 Task: Create a due date automation trigger when advanced on, 2 hours before a card is due add dates due in more than 1 working days.
Action: Mouse moved to (886, 262)
Screenshot: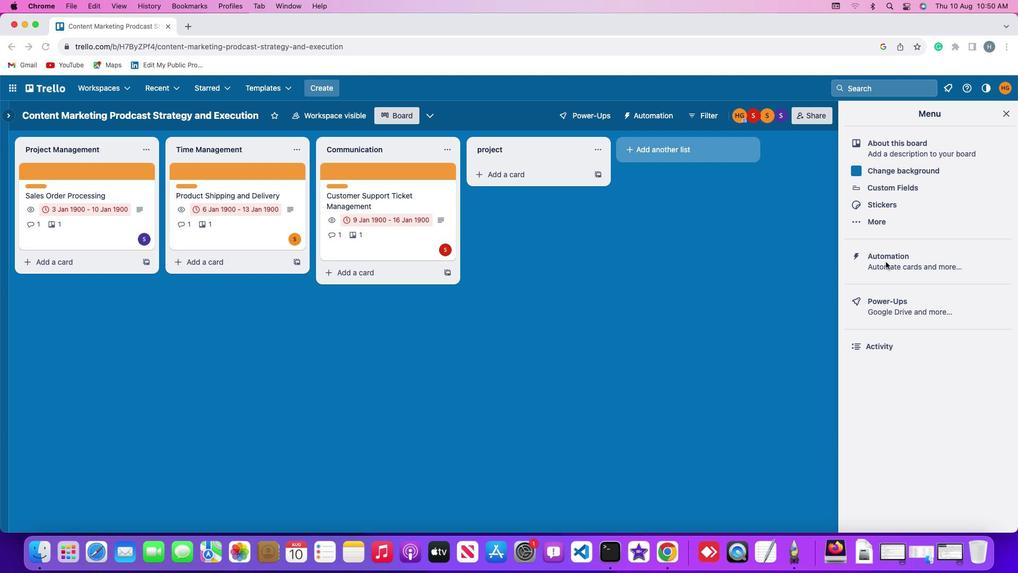 
Action: Mouse pressed left at (886, 262)
Screenshot: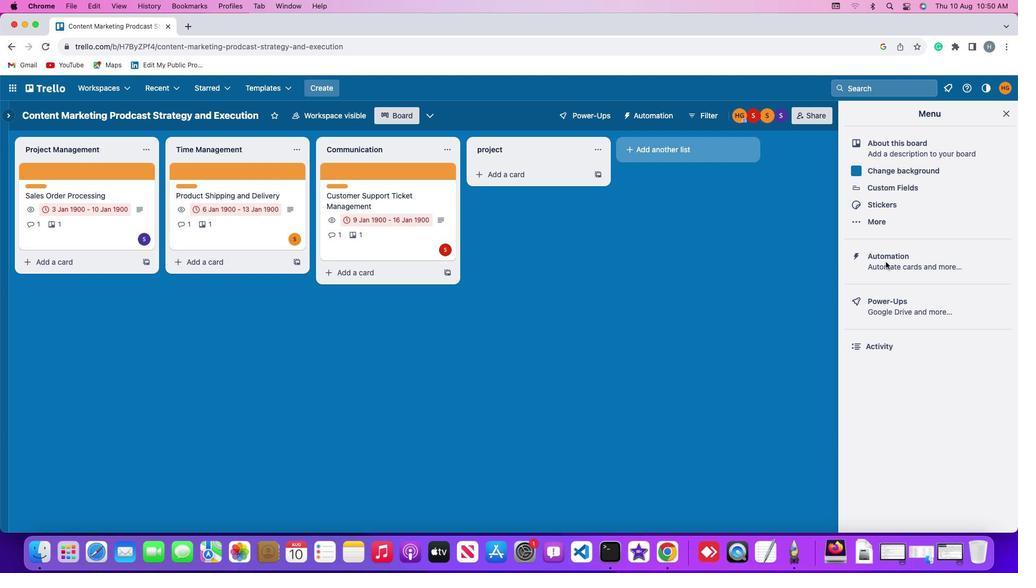 
Action: Mouse pressed left at (886, 262)
Screenshot: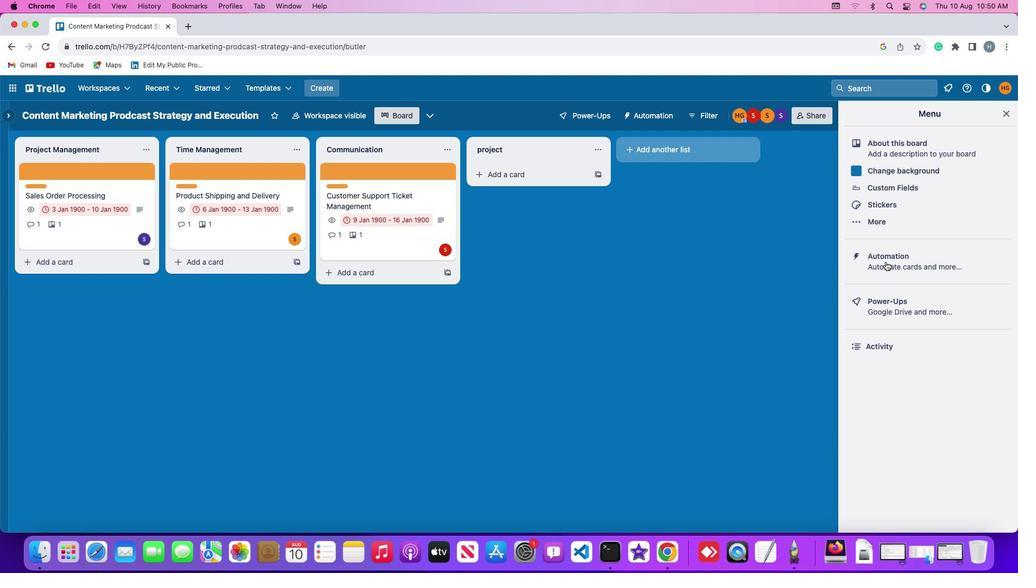 
Action: Mouse moved to (52, 249)
Screenshot: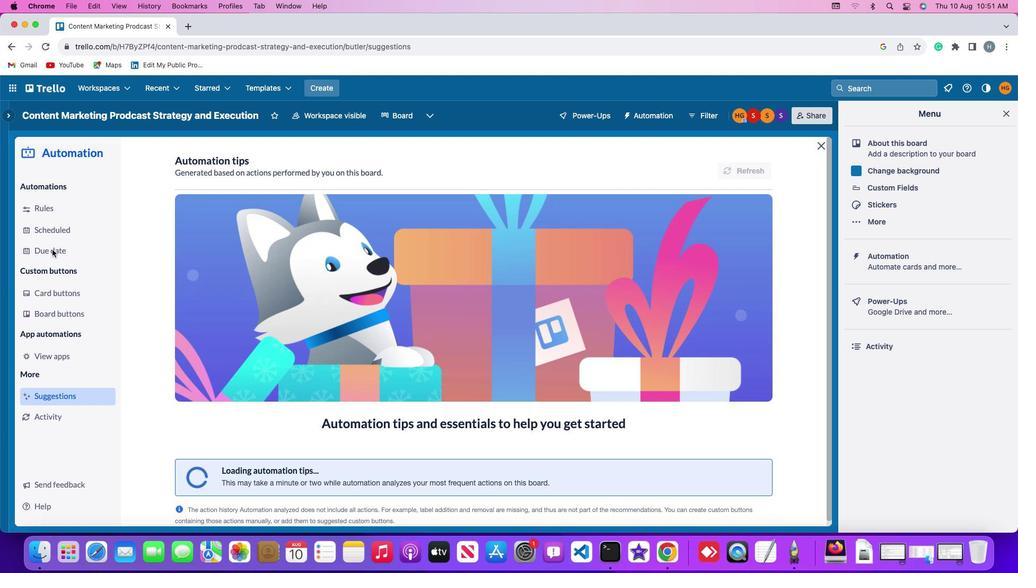
Action: Mouse pressed left at (52, 249)
Screenshot: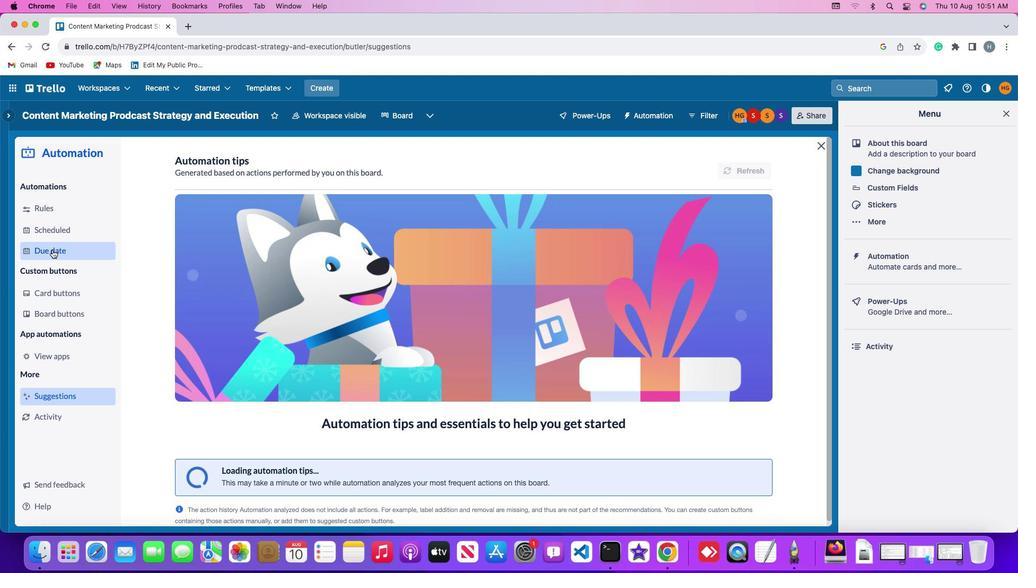
Action: Mouse moved to (709, 164)
Screenshot: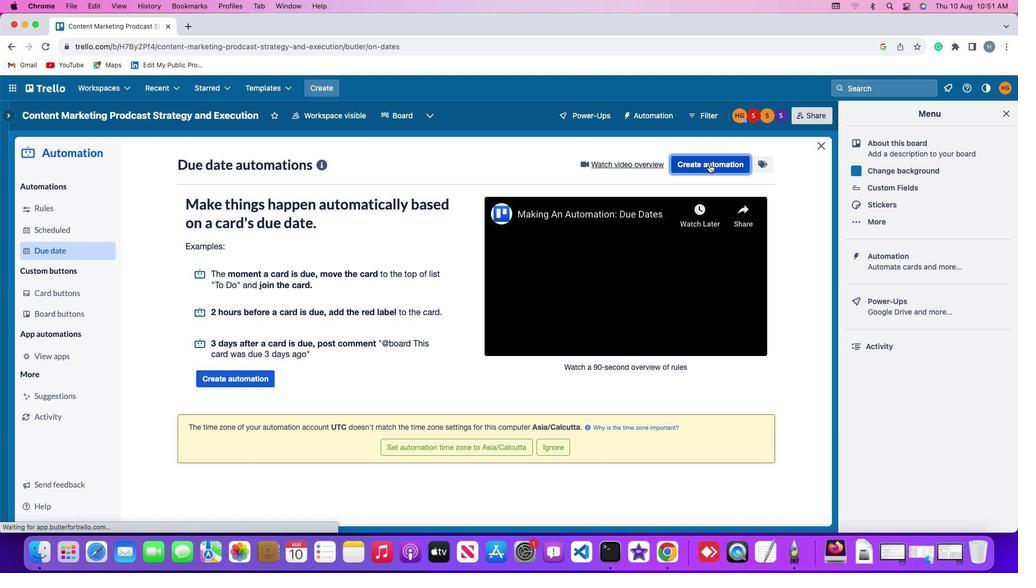 
Action: Mouse pressed left at (709, 164)
Screenshot: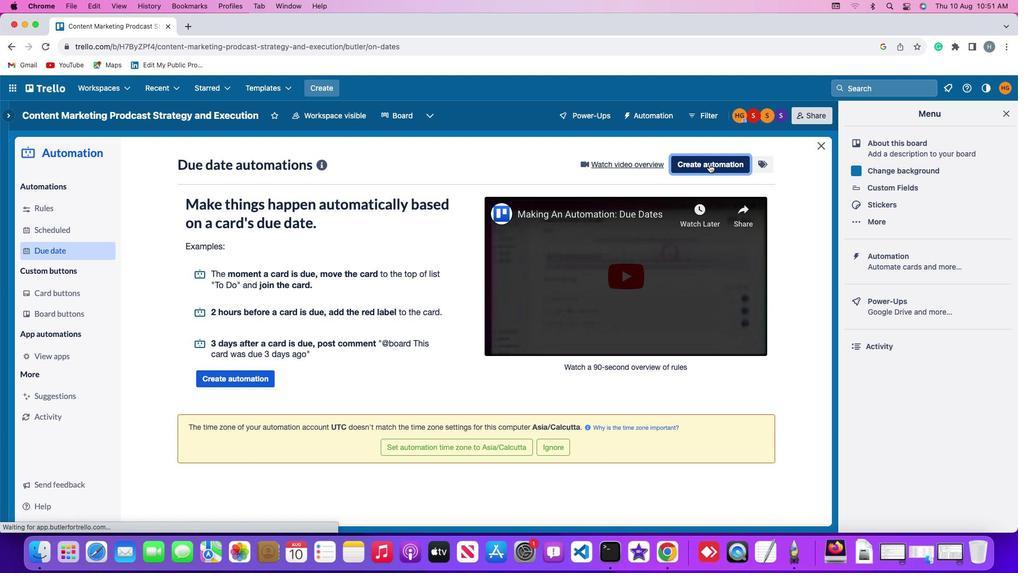 
Action: Mouse moved to (221, 263)
Screenshot: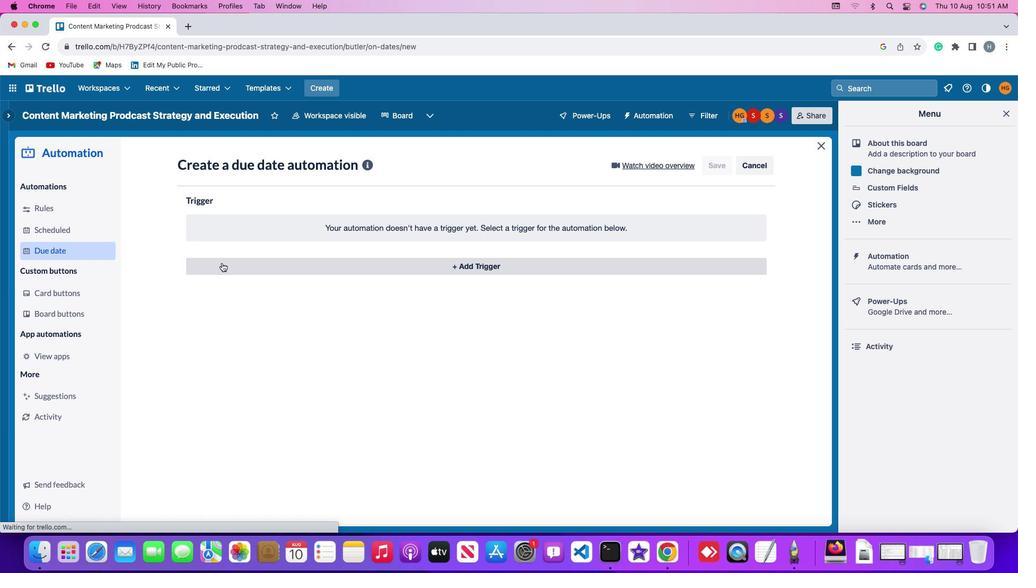 
Action: Mouse pressed left at (221, 263)
Screenshot: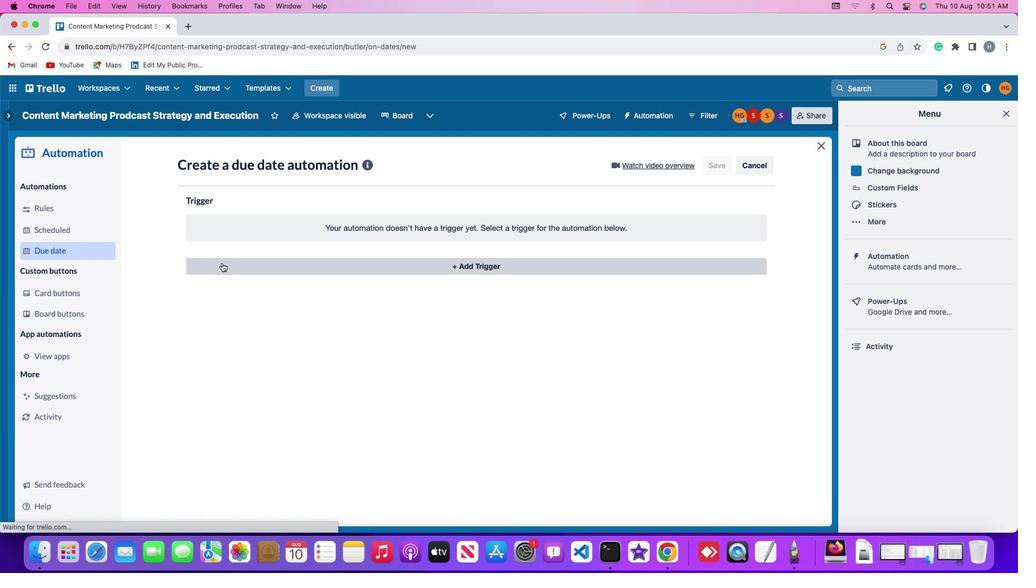 
Action: Mouse moved to (208, 428)
Screenshot: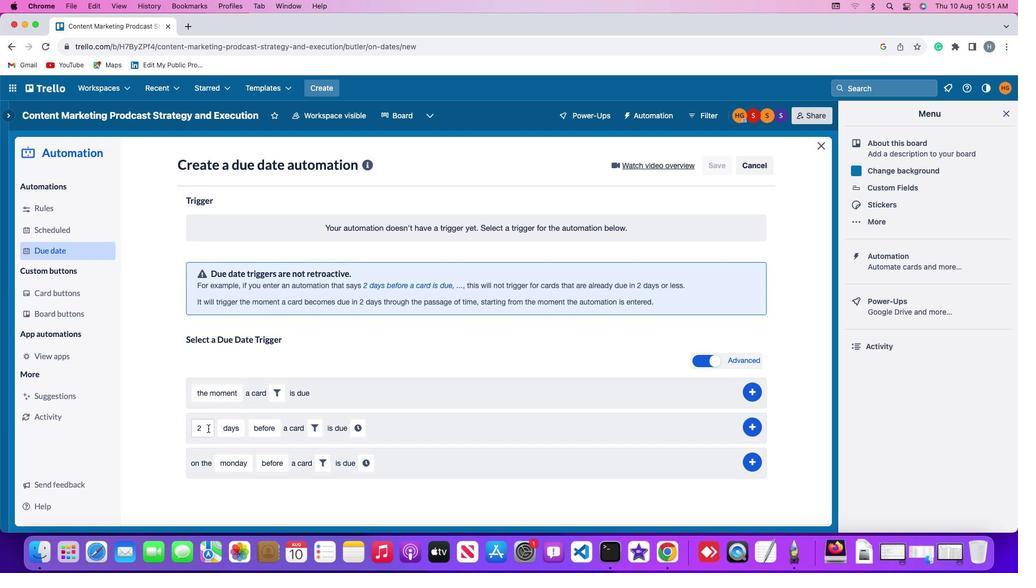 
Action: Mouse pressed left at (208, 428)
Screenshot: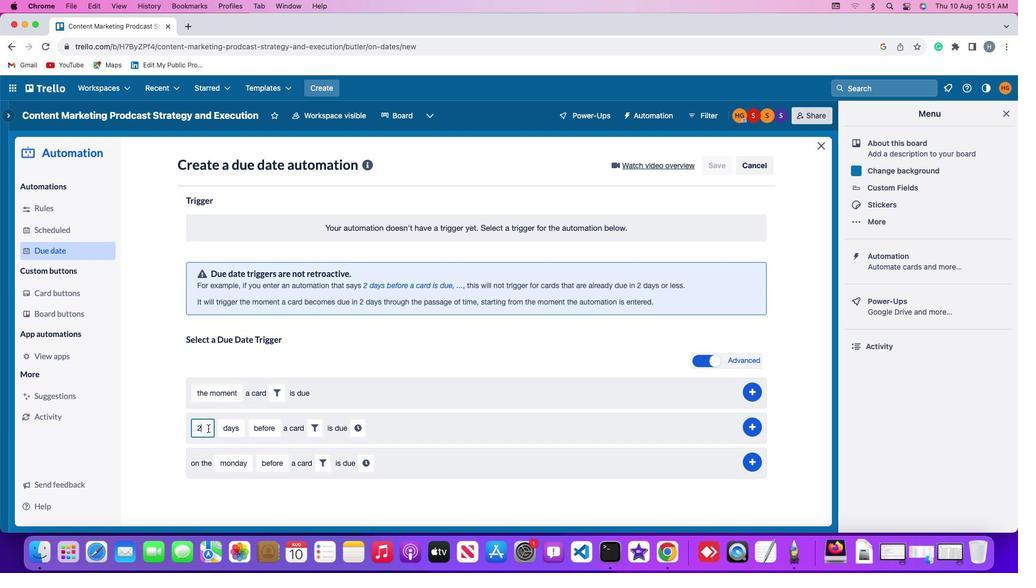 
Action: Key pressed Key.backspace'2'
Screenshot: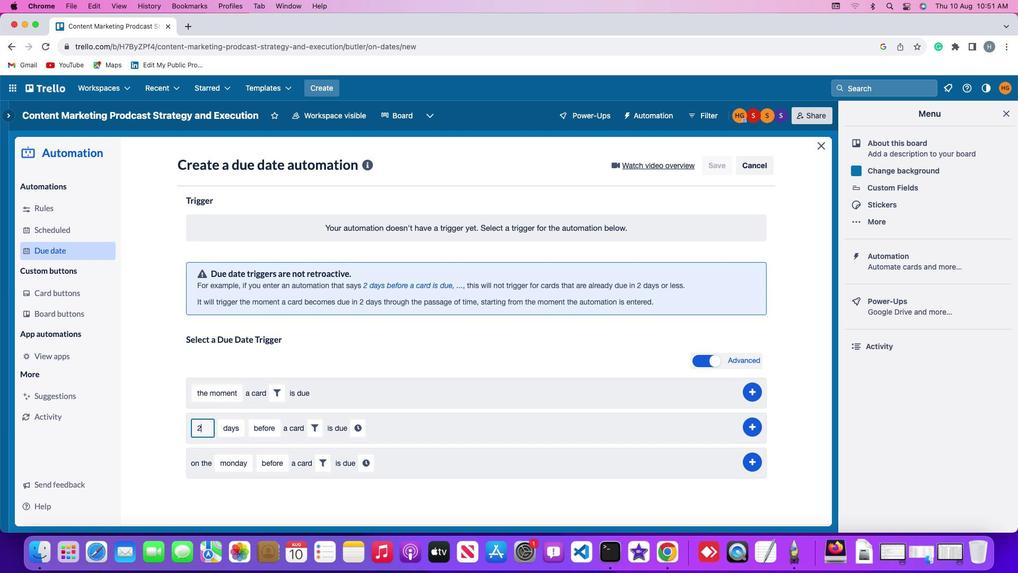
Action: Mouse moved to (223, 426)
Screenshot: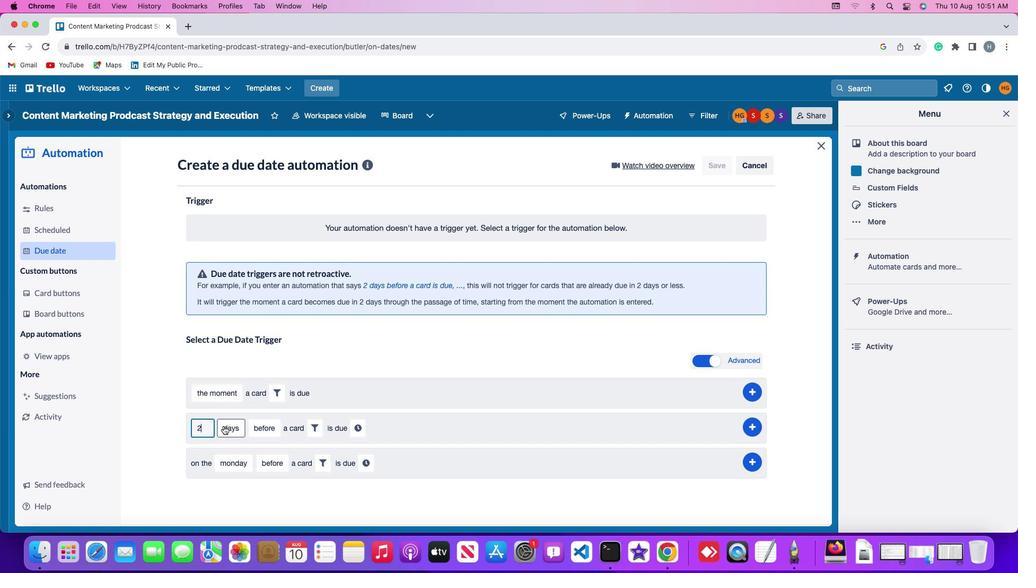 
Action: Mouse pressed left at (223, 426)
Screenshot: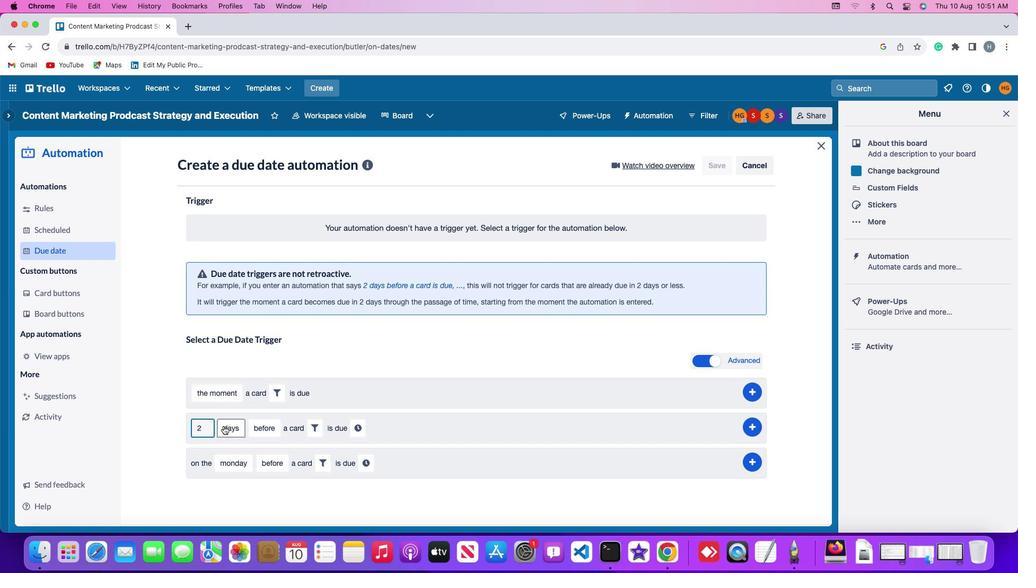 
Action: Mouse moved to (237, 493)
Screenshot: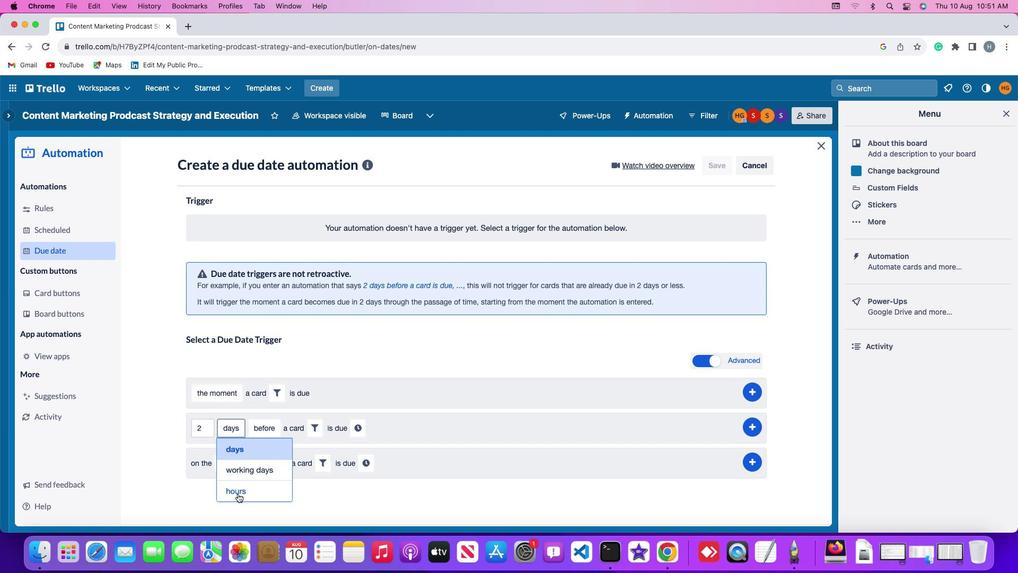 
Action: Mouse pressed left at (237, 493)
Screenshot: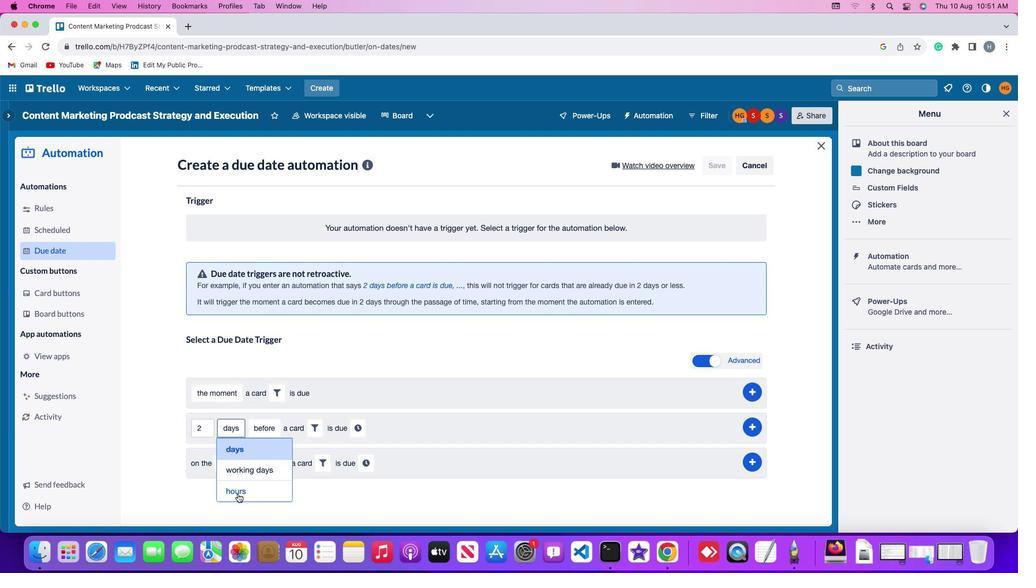 
Action: Mouse moved to (272, 429)
Screenshot: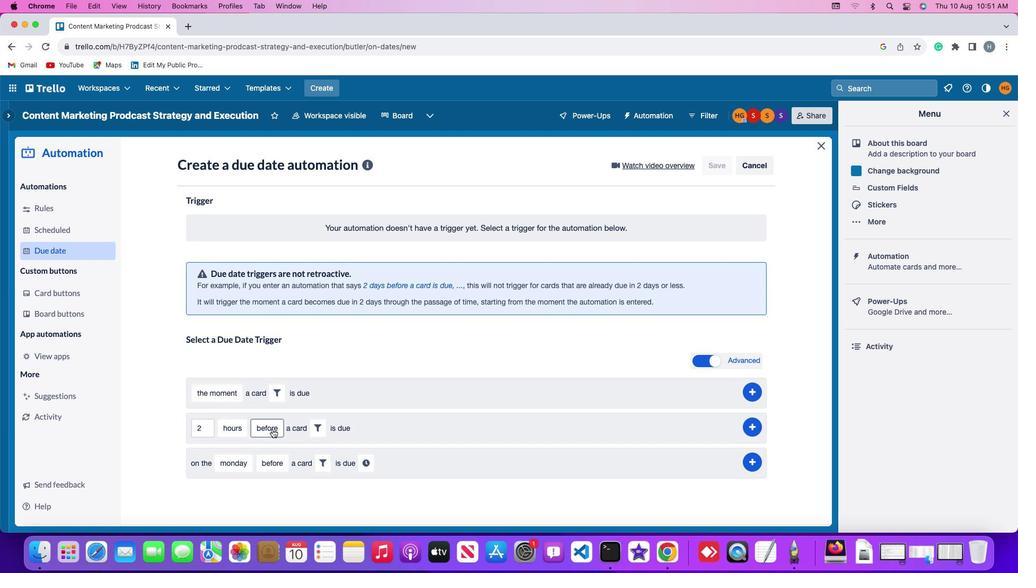 
Action: Mouse pressed left at (272, 429)
Screenshot: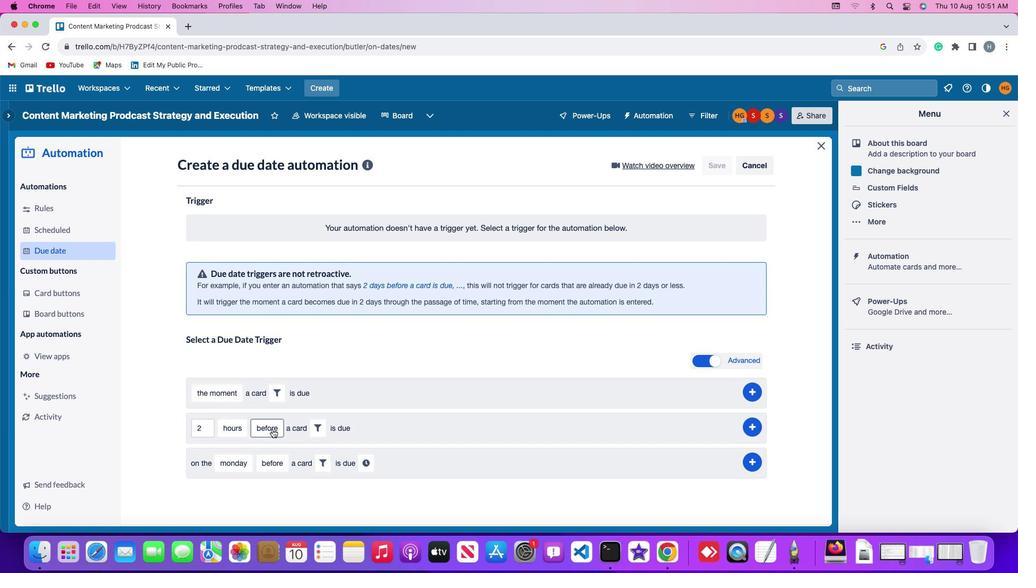 
Action: Mouse moved to (270, 448)
Screenshot: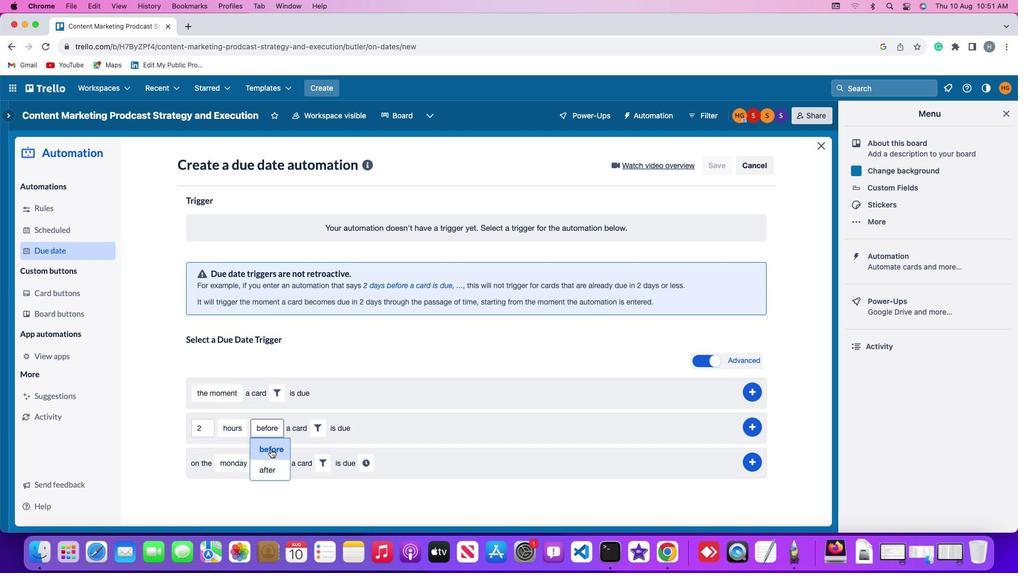 
Action: Mouse pressed left at (270, 448)
Screenshot: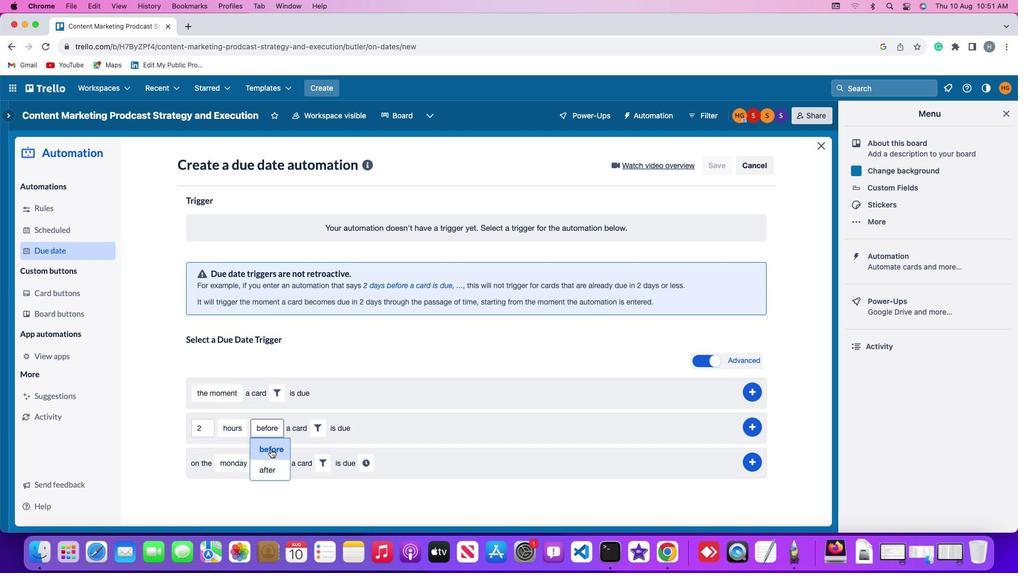 
Action: Mouse moved to (316, 426)
Screenshot: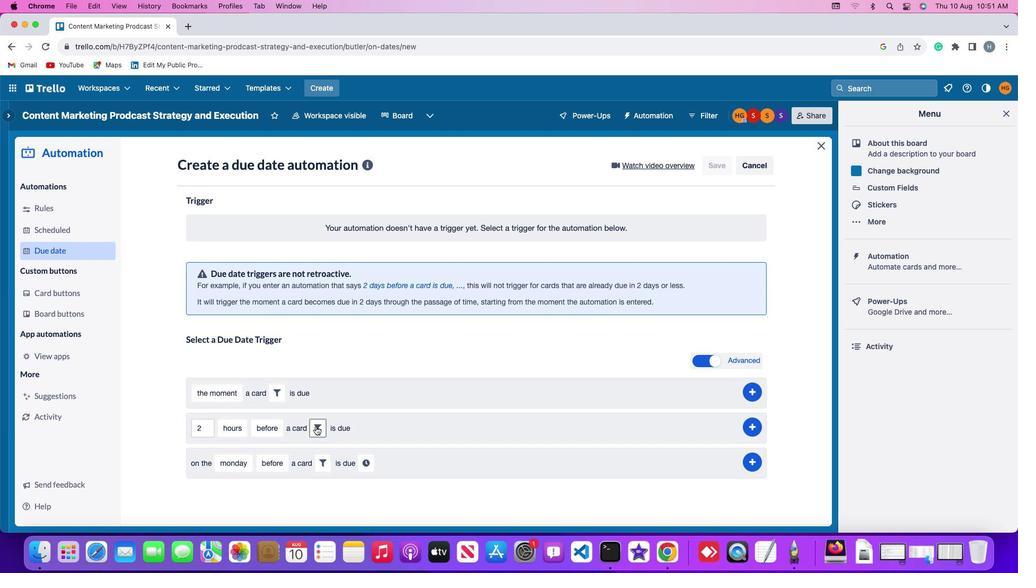 
Action: Mouse pressed left at (316, 426)
Screenshot: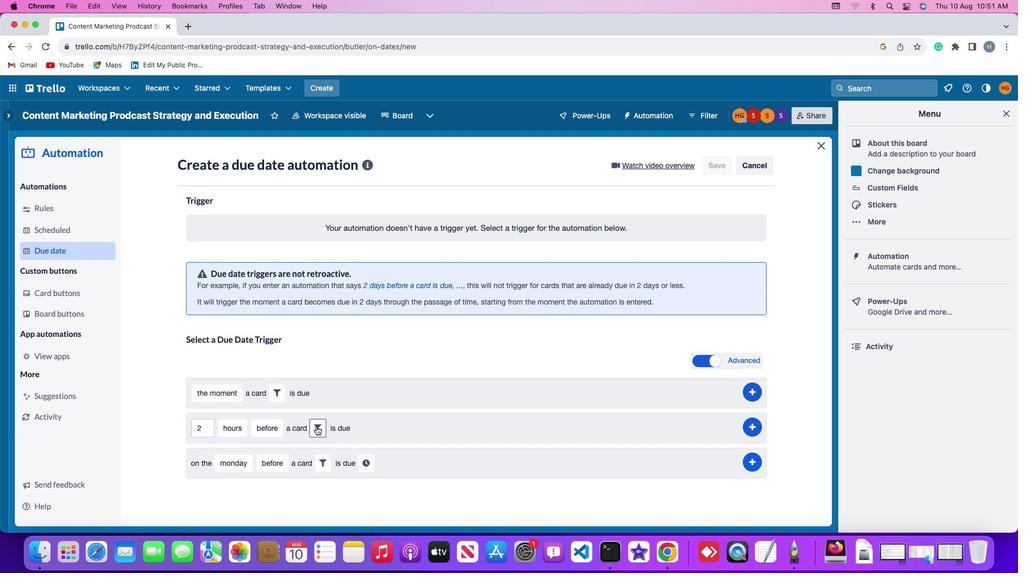 
Action: Mouse moved to (374, 458)
Screenshot: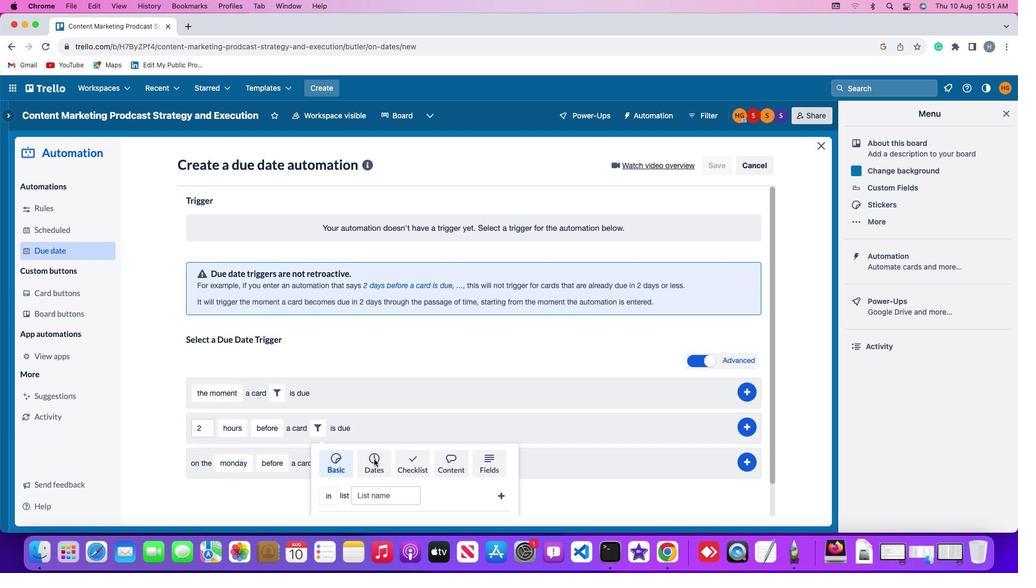 
Action: Mouse pressed left at (374, 458)
Screenshot: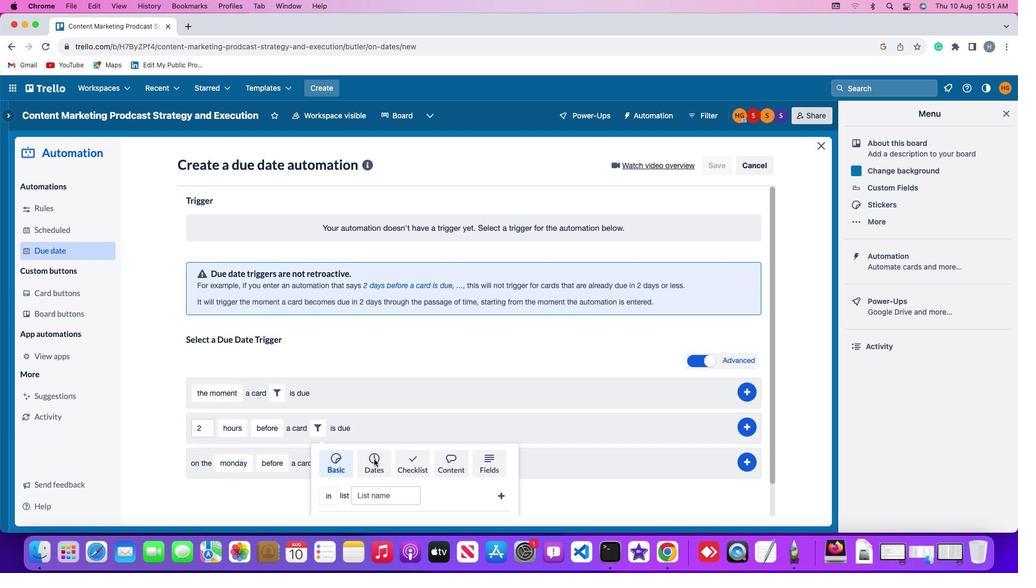 
Action: Mouse moved to (281, 503)
Screenshot: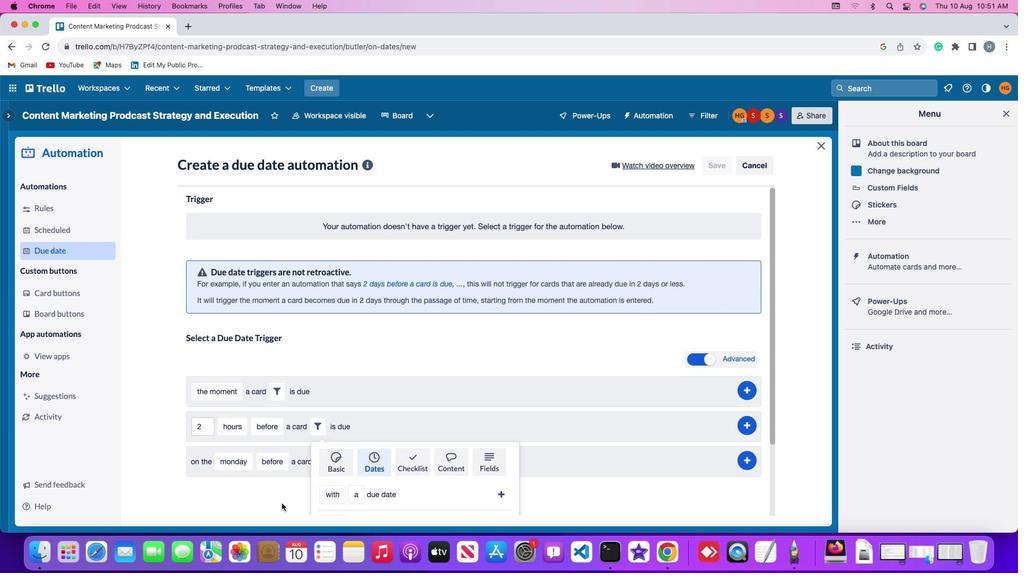 
Action: Mouse scrolled (281, 503) with delta (0, 0)
Screenshot: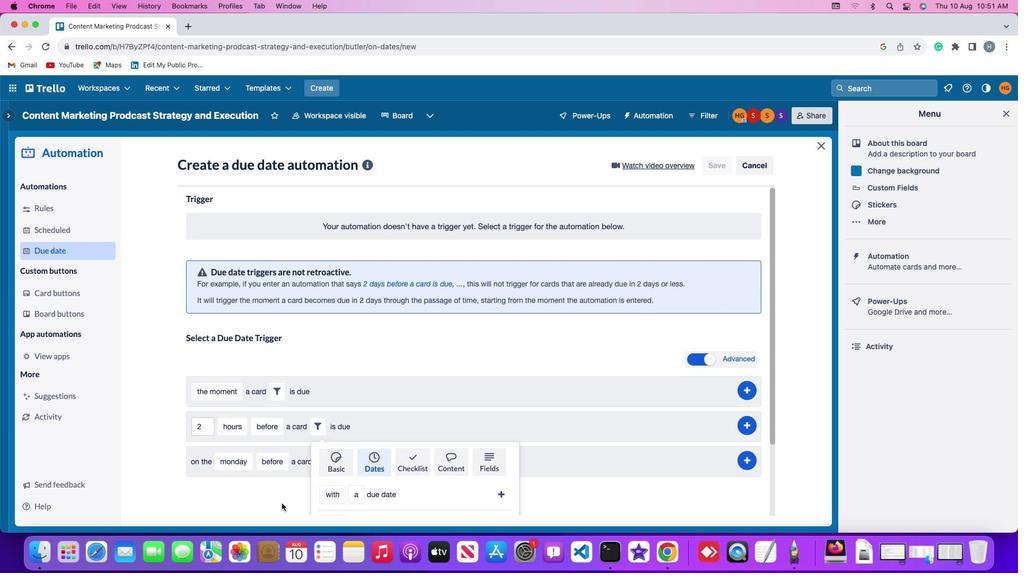 
Action: Mouse scrolled (281, 503) with delta (0, 0)
Screenshot: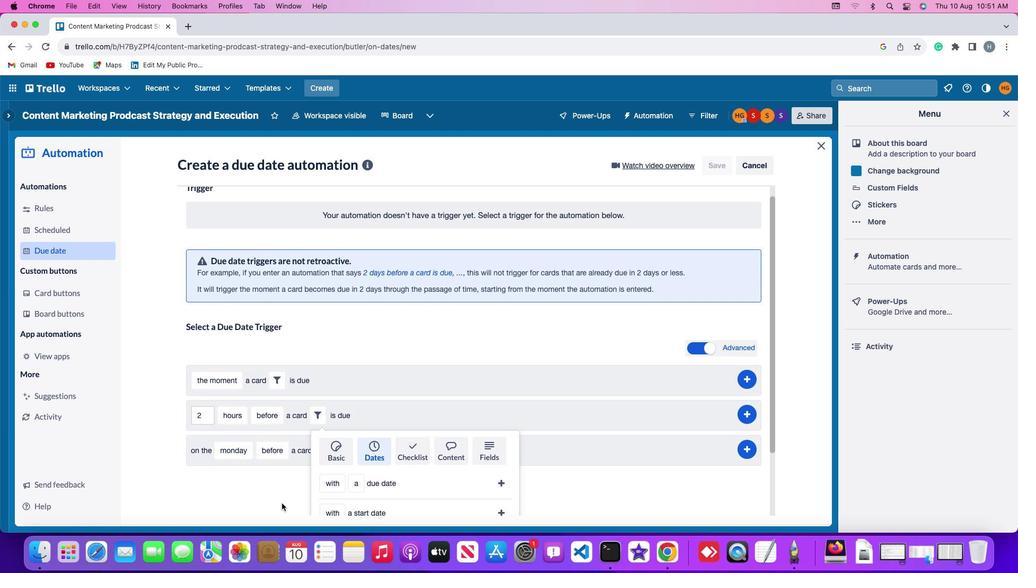 
Action: Mouse scrolled (281, 503) with delta (0, -1)
Screenshot: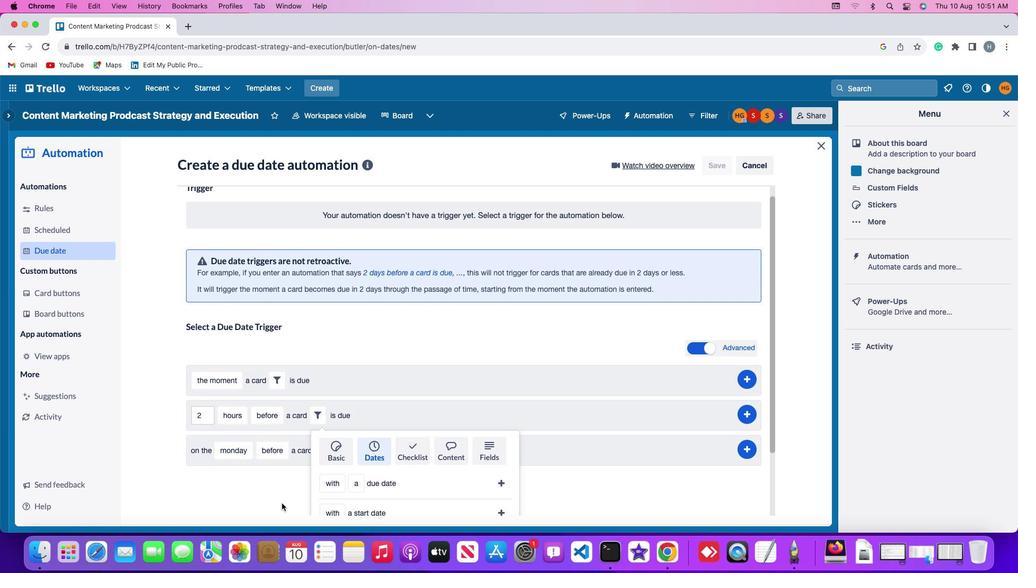 
Action: Mouse scrolled (281, 503) with delta (0, -2)
Screenshot: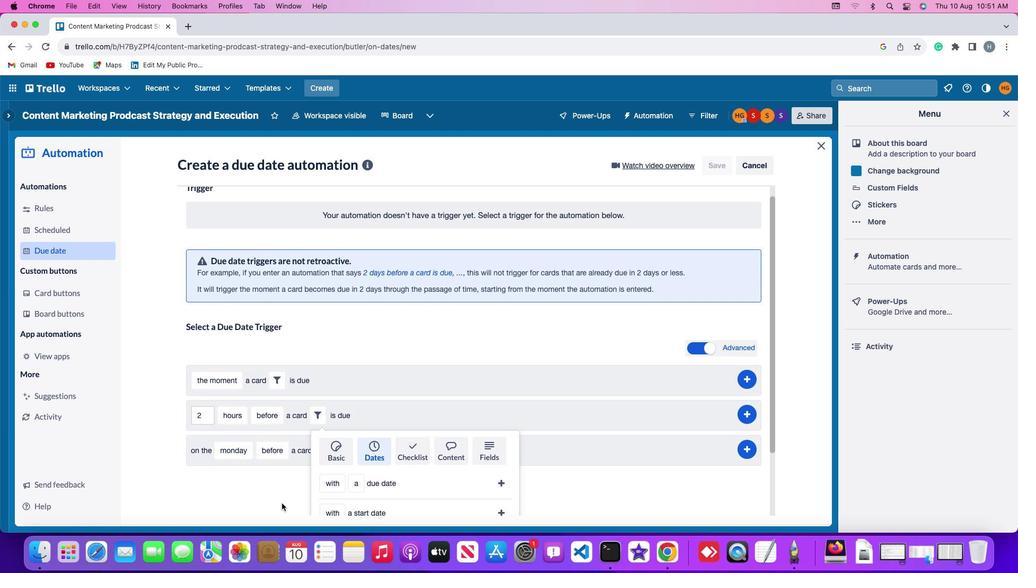 
Action: Mouse scrolled (281, 503) with delta (0, -3)
Screenshot: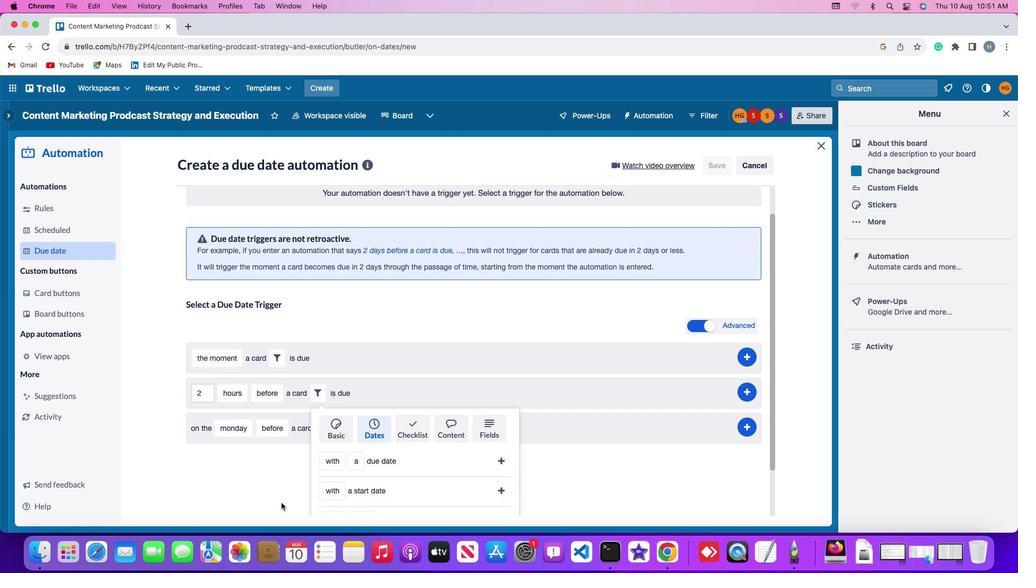 
Action: Mouse moved to (280, 502)
Screenshot: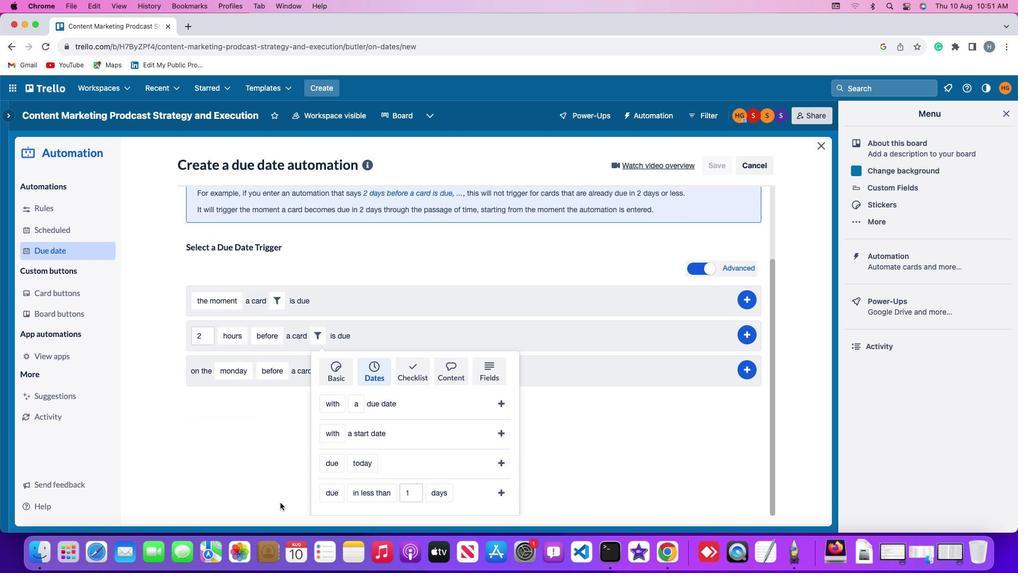 
Action: Mouse scrolled (280, 502) with delta (0, 0)
Screenshot: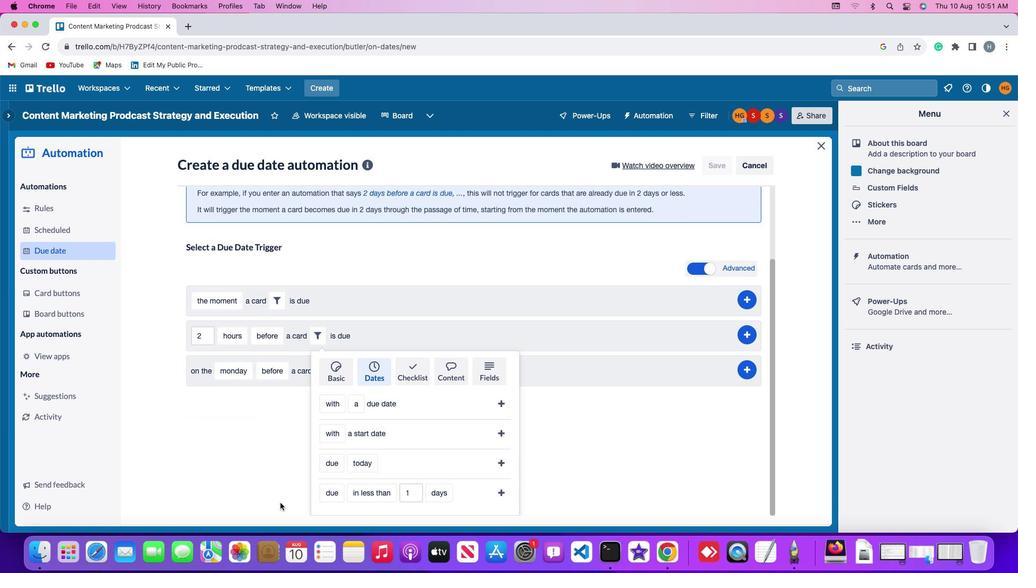 
Action: Mouse scrolled (280, 502) with delta (0, 0)
Screenshot: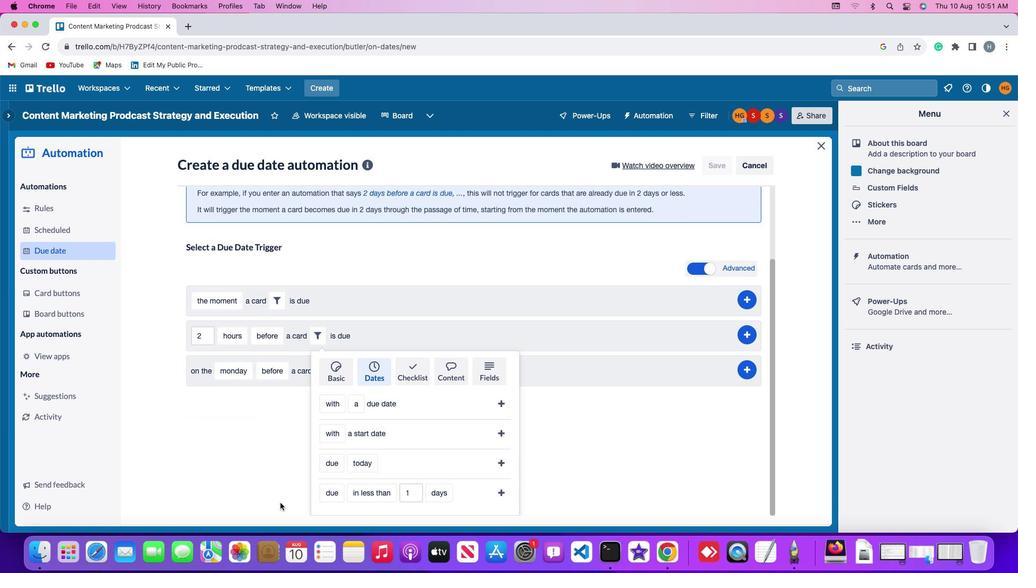 
Action: Mouse scrolled (280, 502) with delta (0, -2)
Screenshot: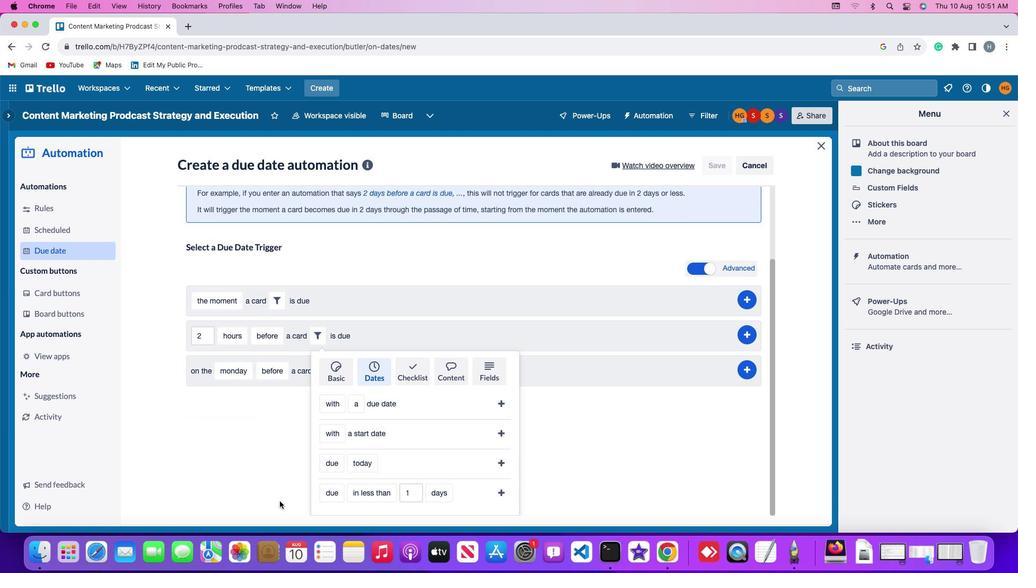 
Action: Mouse scrolled (280, 502) with delta (0, -2)
Screenshot: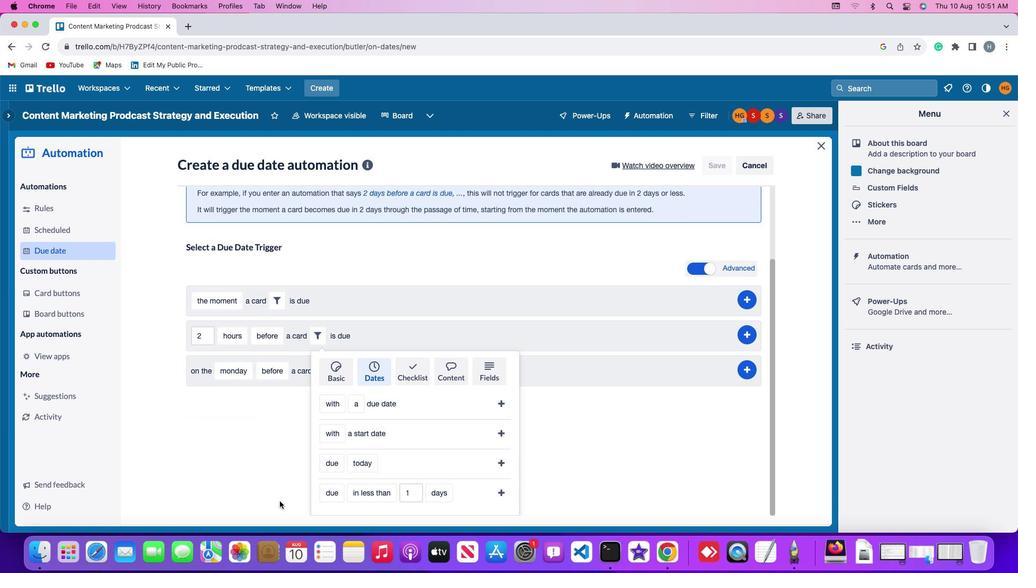 
Action: Mouse moved to (322, 497)
Screenshot: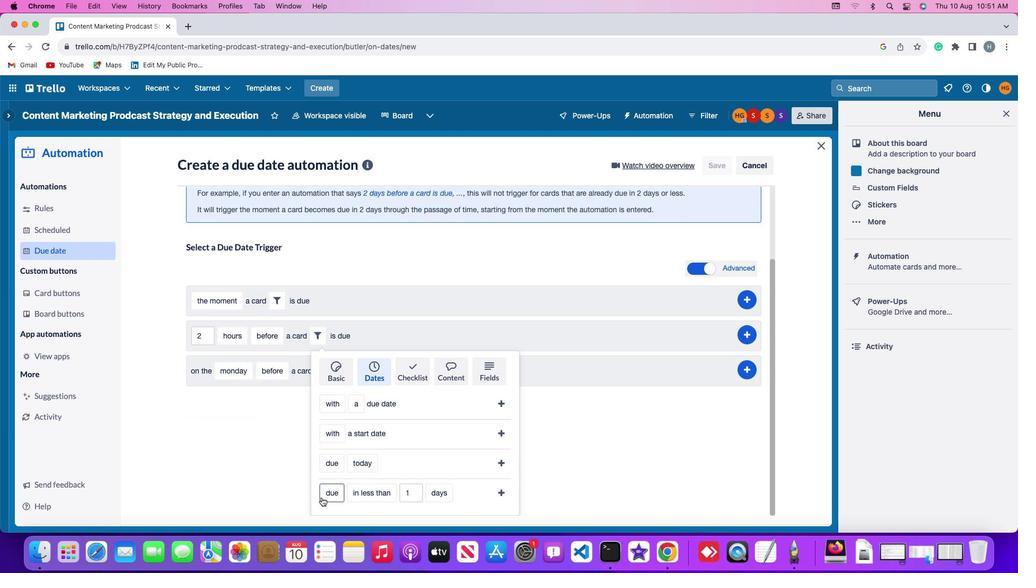 
Action: Mouse pressed left at (322, 497)
Screenshot: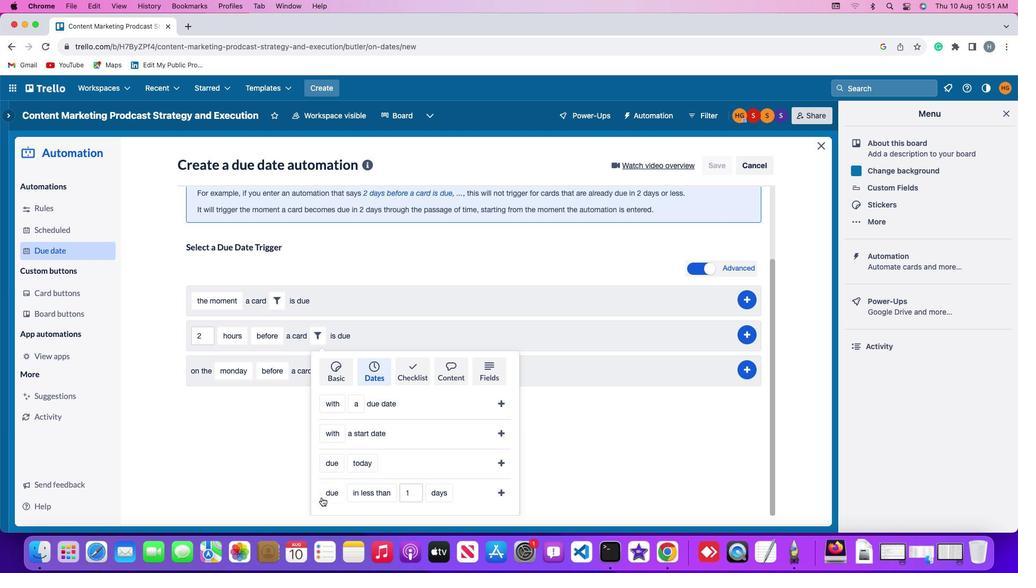 
Action: Mouse moved to (340, 455)
Screenshot: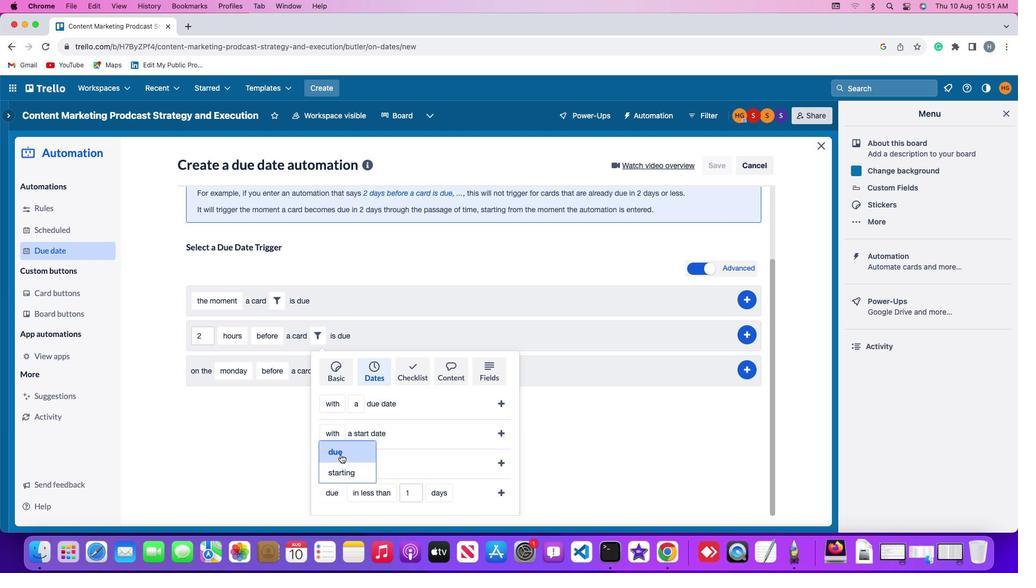
Action: Mouse pressed left at (340, 455)
Screenshot: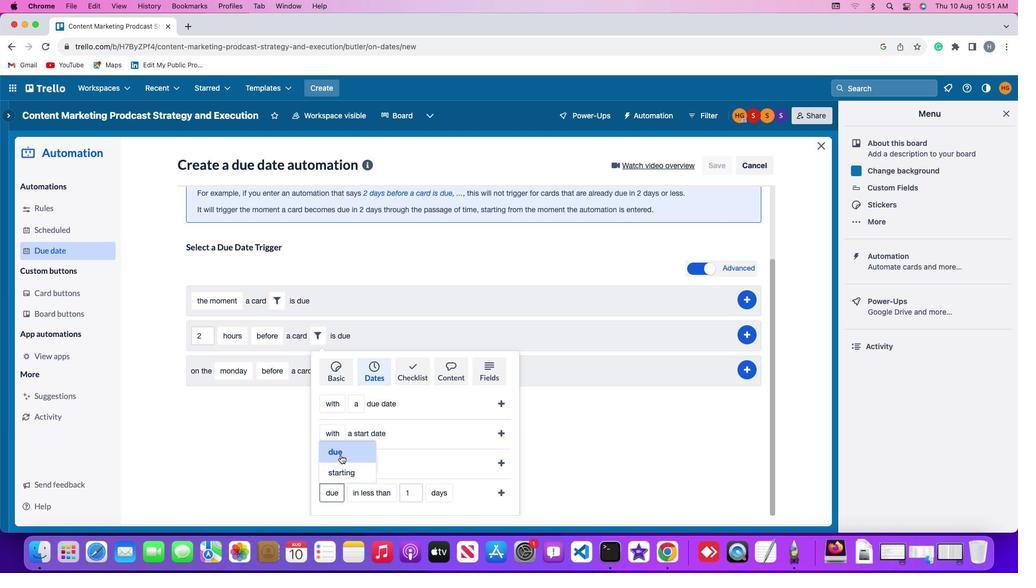 
Action: Mouse moved to (364, 492)
Screenshot: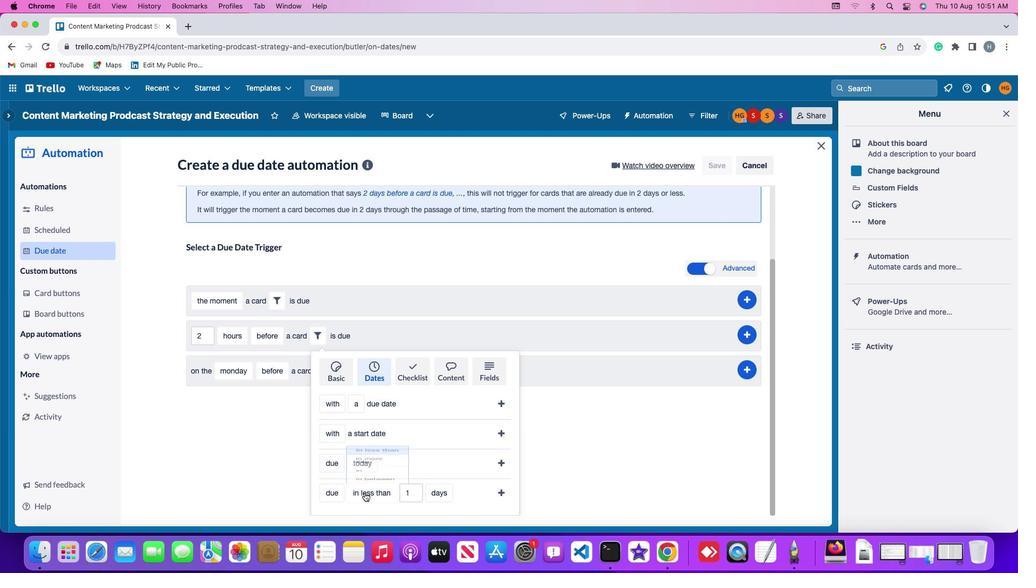 
Action: Mouse pressed left at (364, 492)
Screenshot: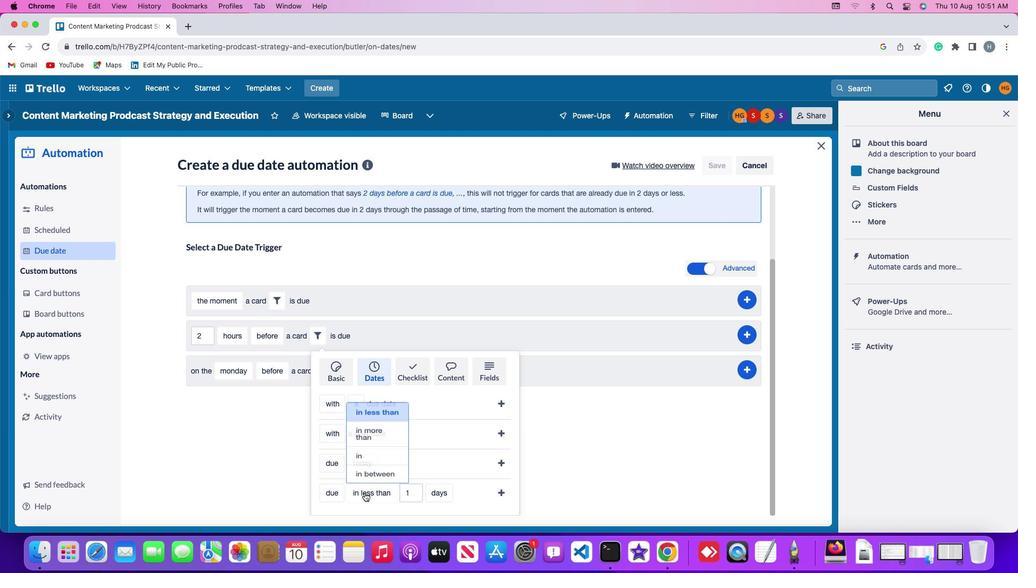 
Action: Mouse moved to (370, 427)
Screenshot: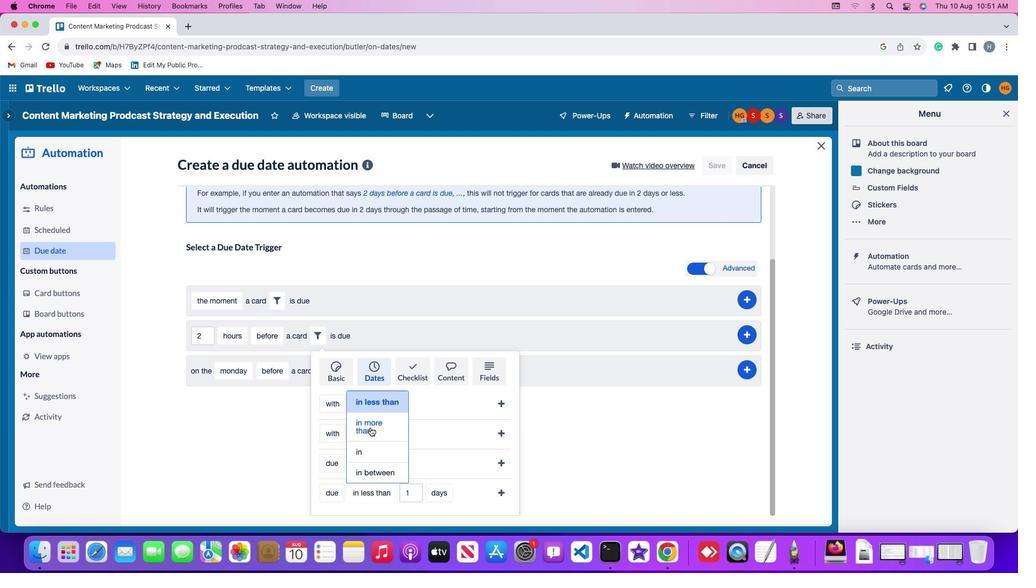 
Action: Mouse pressed left at (370, 427)
Screenshot: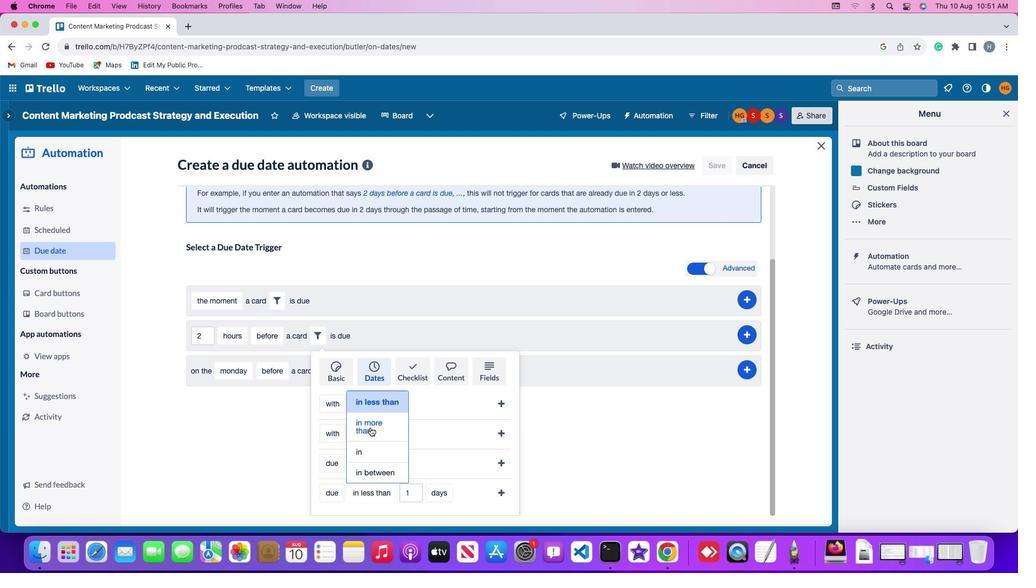 
Action: Mouse moved to (421, 496)
Screenshot: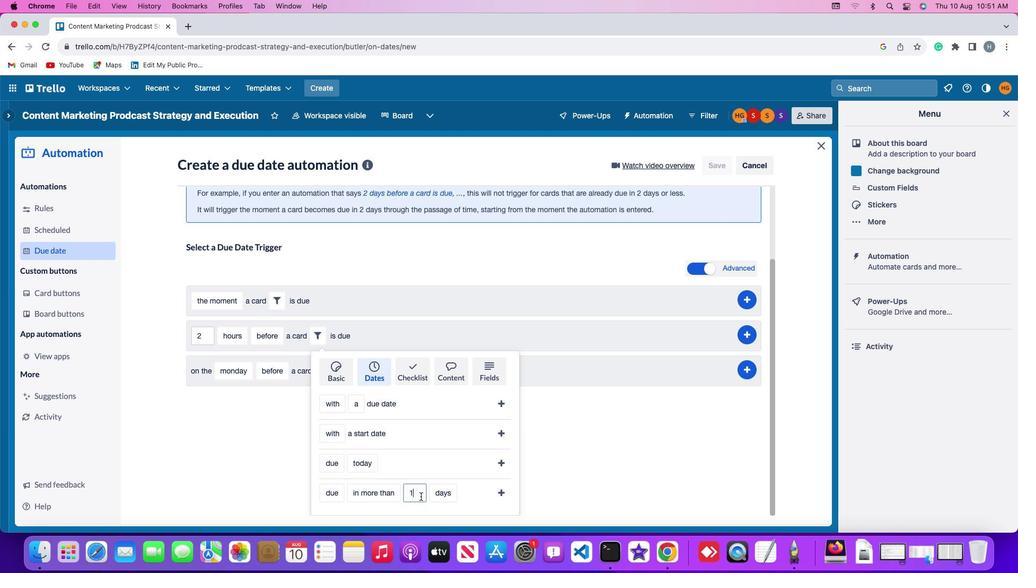 
Action: Mouse pressed left at (421, 496)
Screenshot: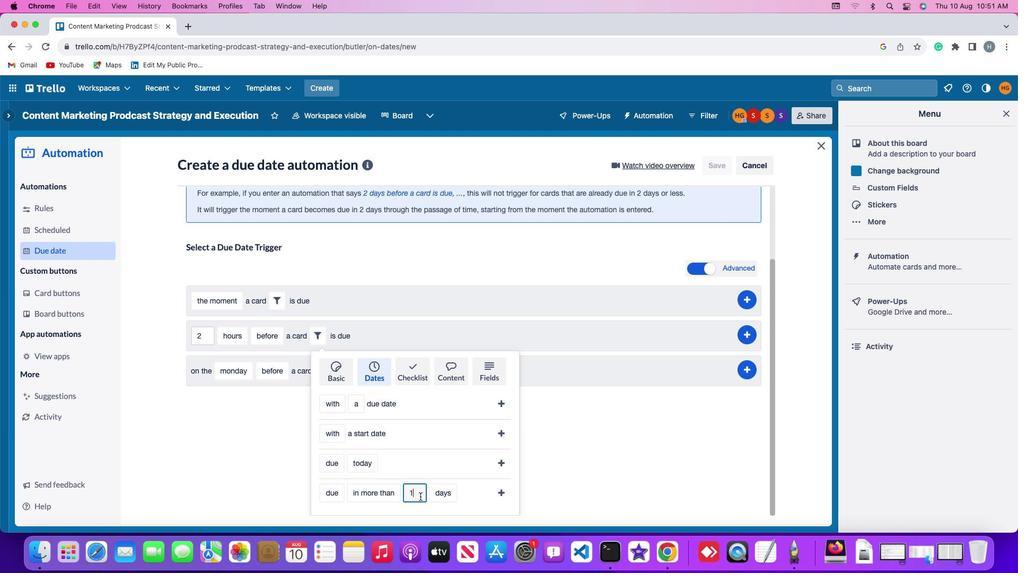
Action: Mouse moved to (421, 495)
Screenshot: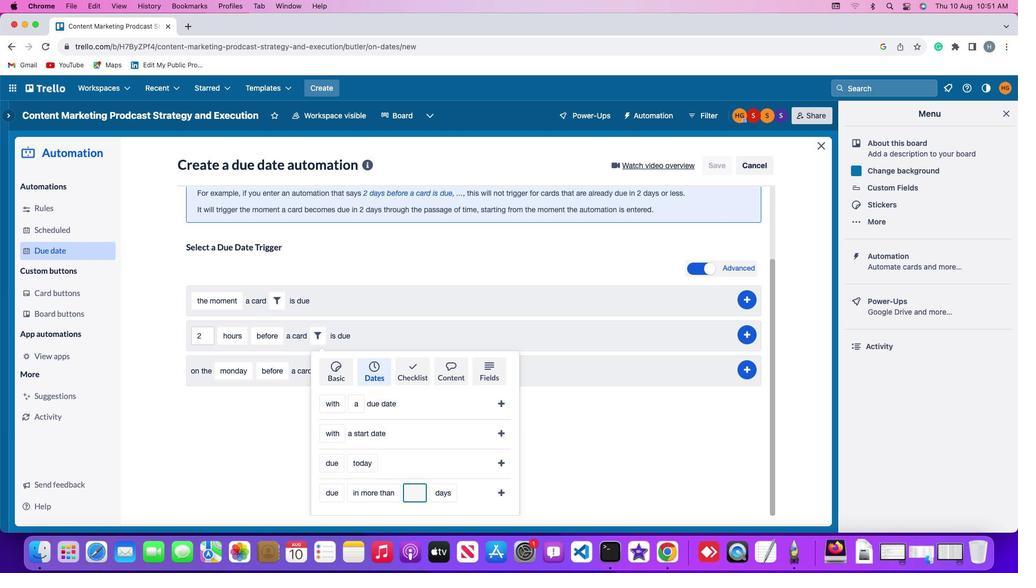 
Action: Key pressed Key.backspace
Screenshot: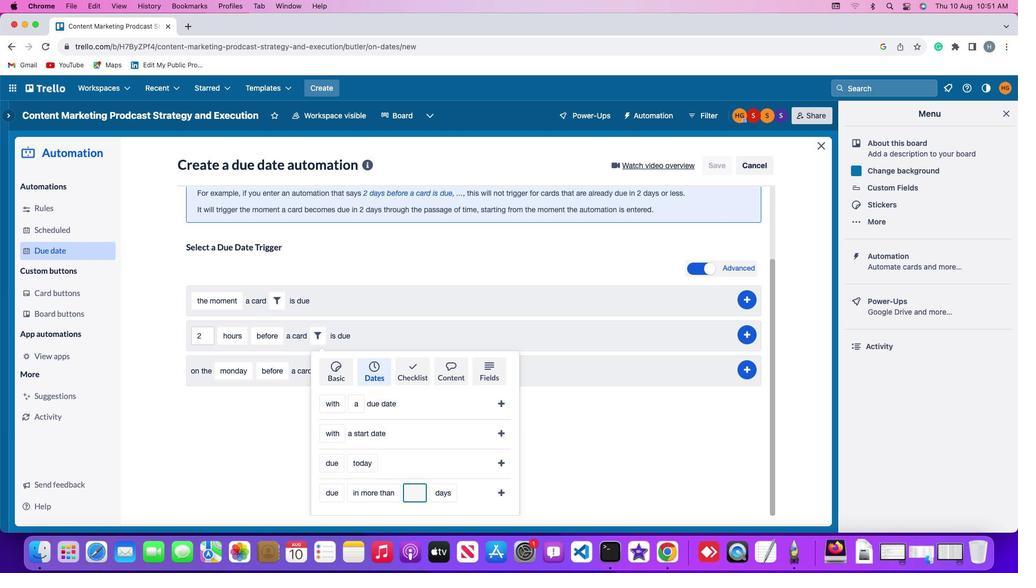 
Action: Mouse moved to (421, 495)
Screenshot: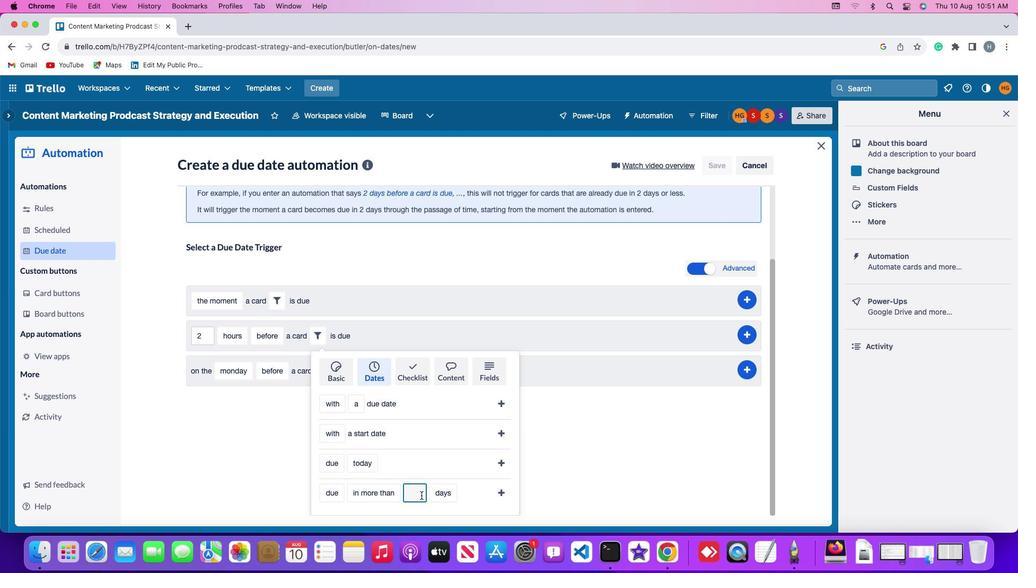 
Action: Key pressed '1'
Screenshot: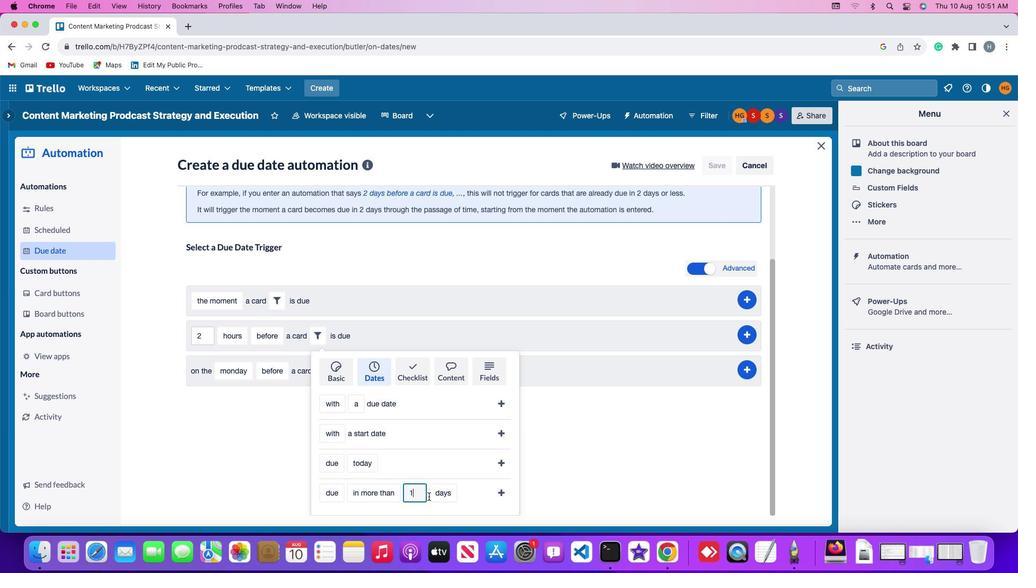 
Action: Mouse moved to (442, 495)
Screenshot: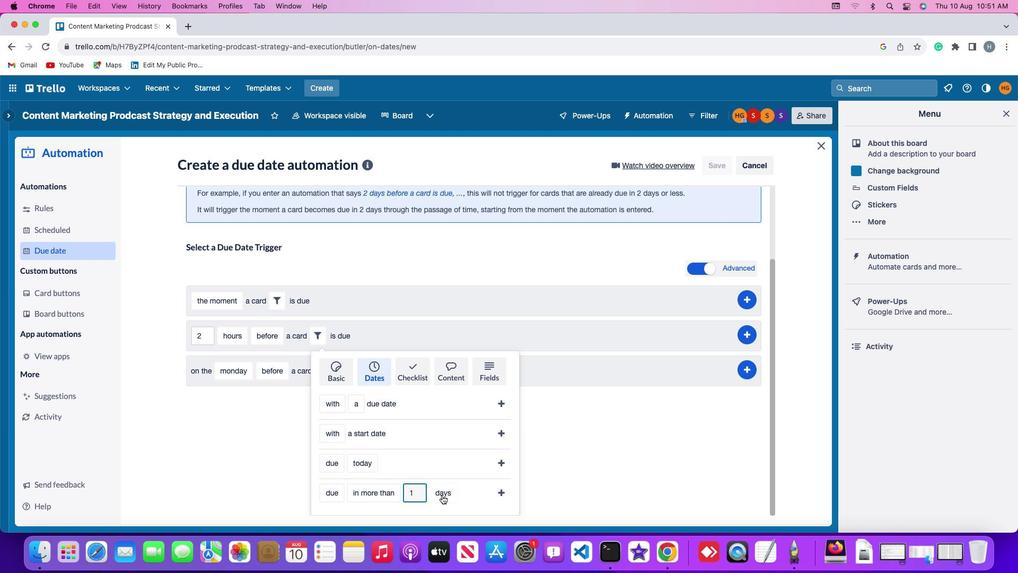 
Action: Mouse pressed left at (442, 495)
Screenshot: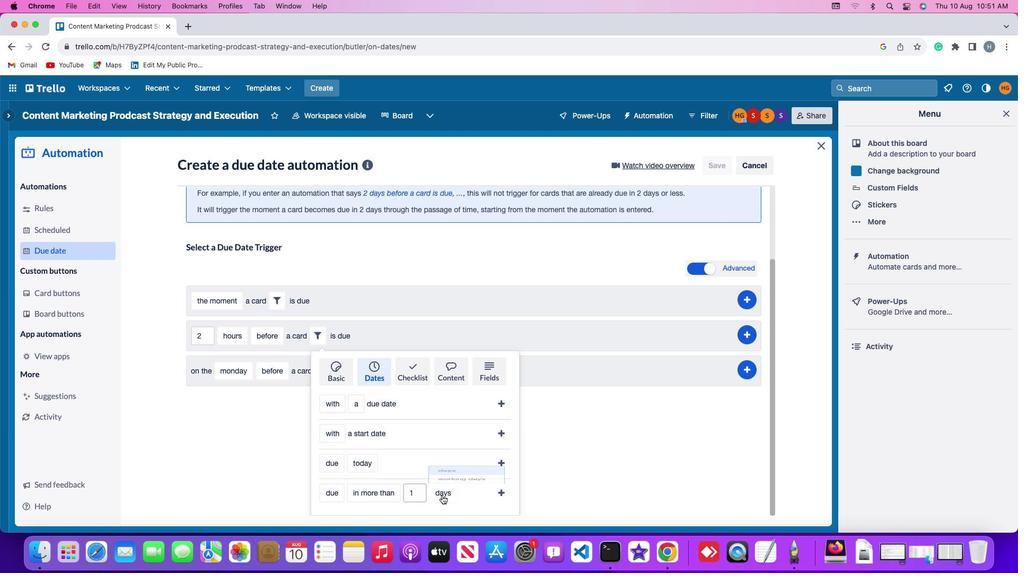 
Action: Mouse moved to (454, 471)
Screenshot: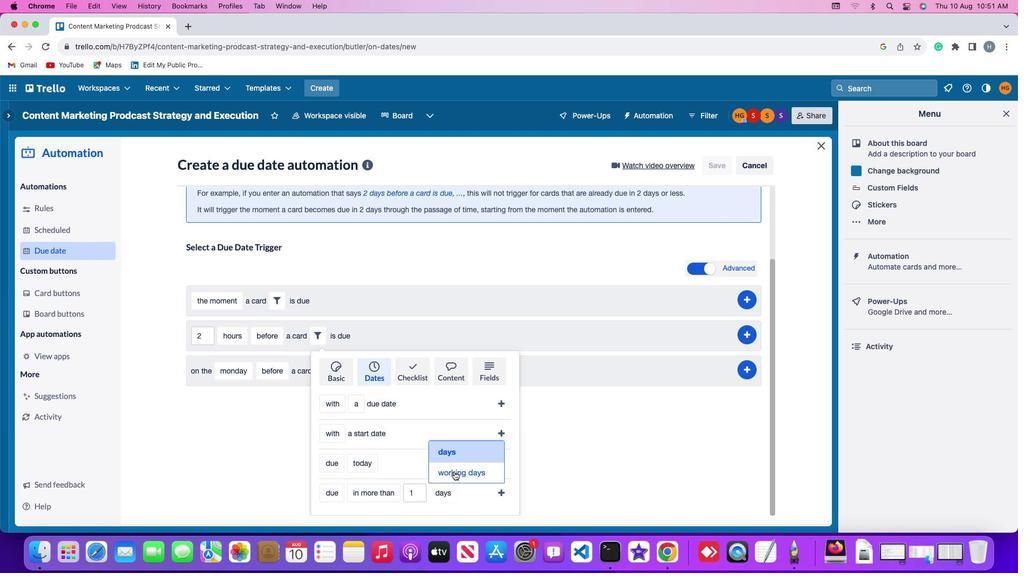 
Action: Mouse pressed left at (454, 471)
Screenshot: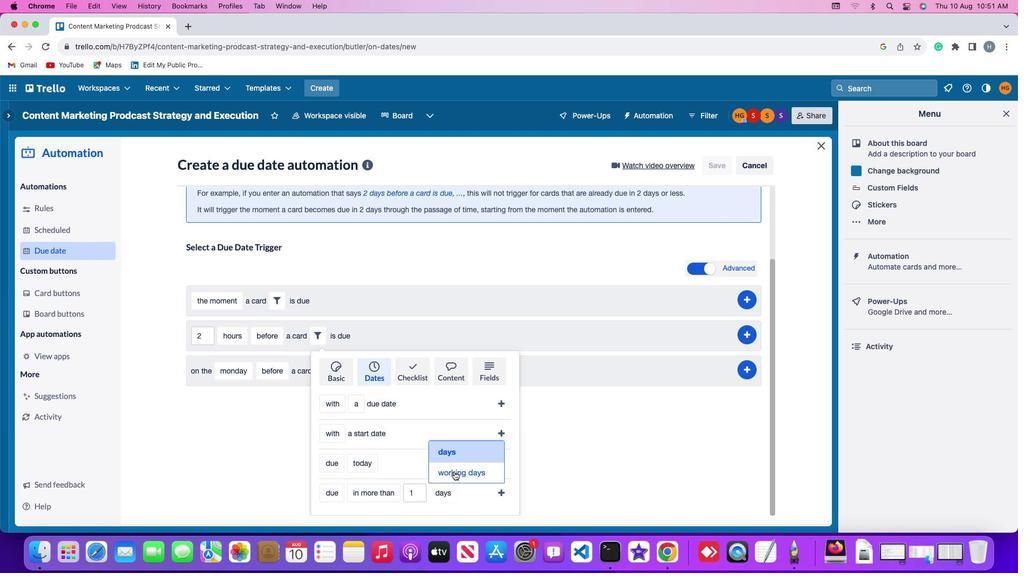 
Action: Mouse moved to (504, 490)
Screenshot: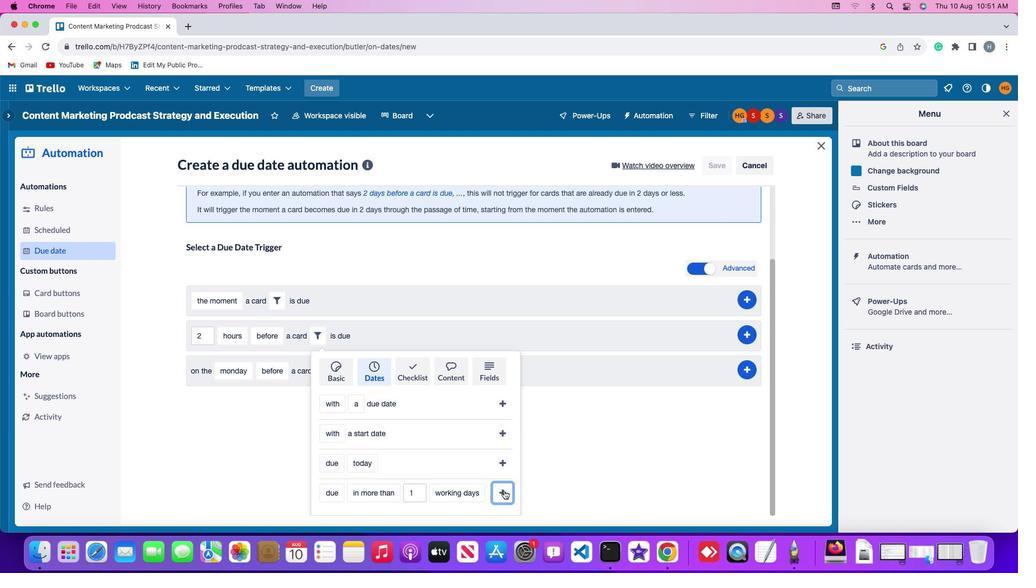 
Action: Mouse pressed left at (504, 490)
Screenshot: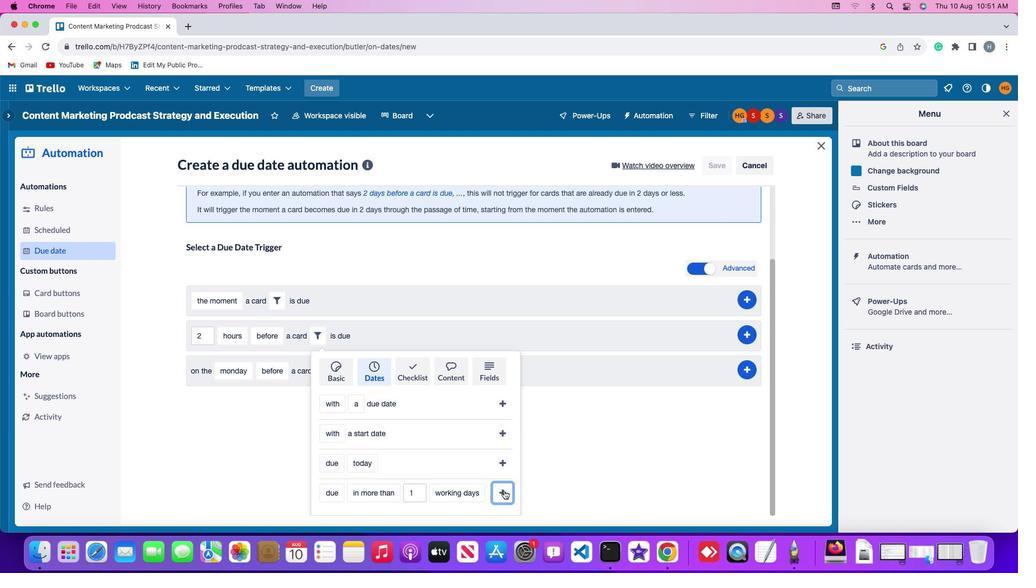 
Action: Mouse moved to (751, 427)
Screenshot: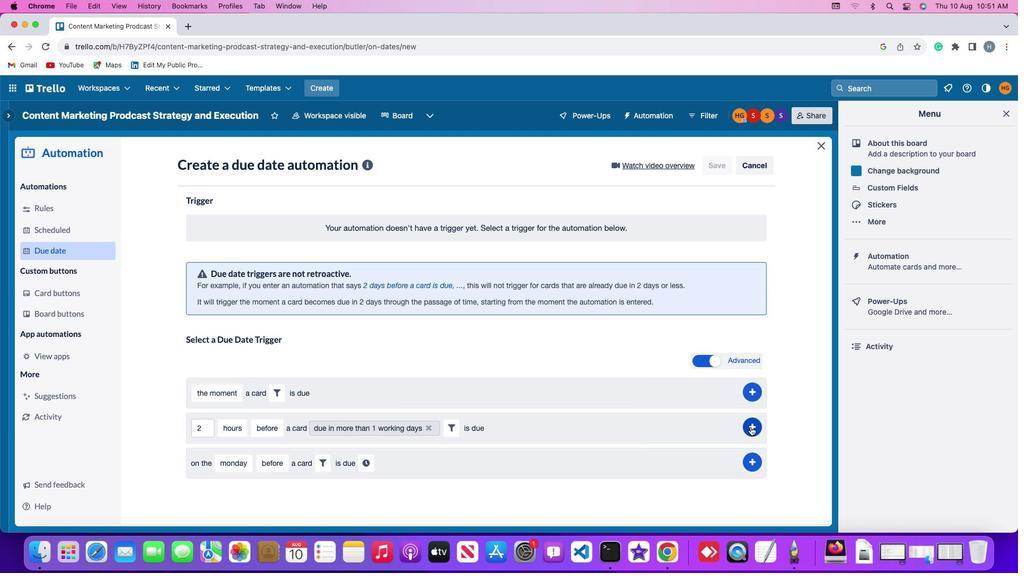 
Action: Mouse pressed left at (751, 427)
Screenshot: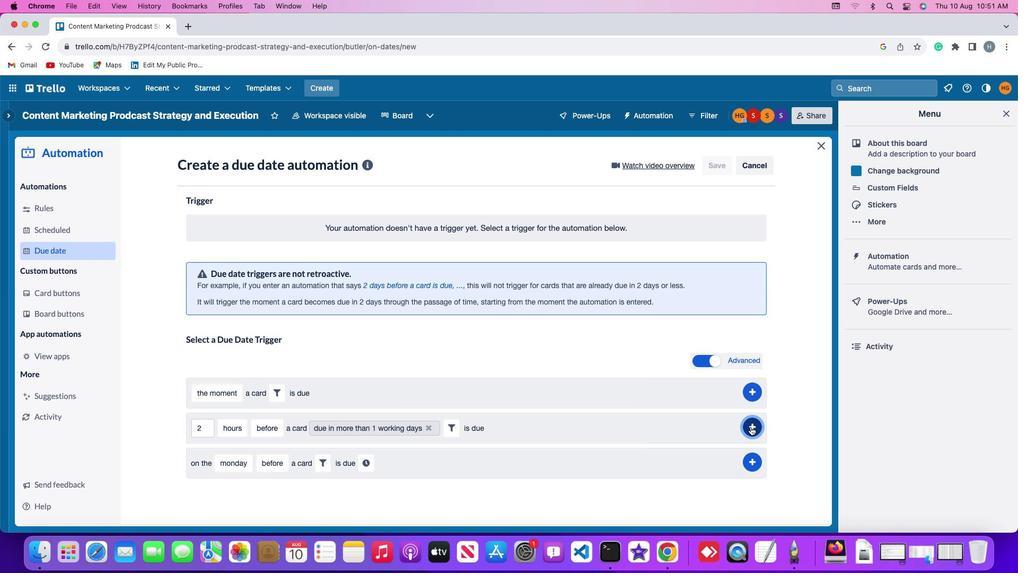 
Action: Mouse moved to (809, 378)
Screenshot: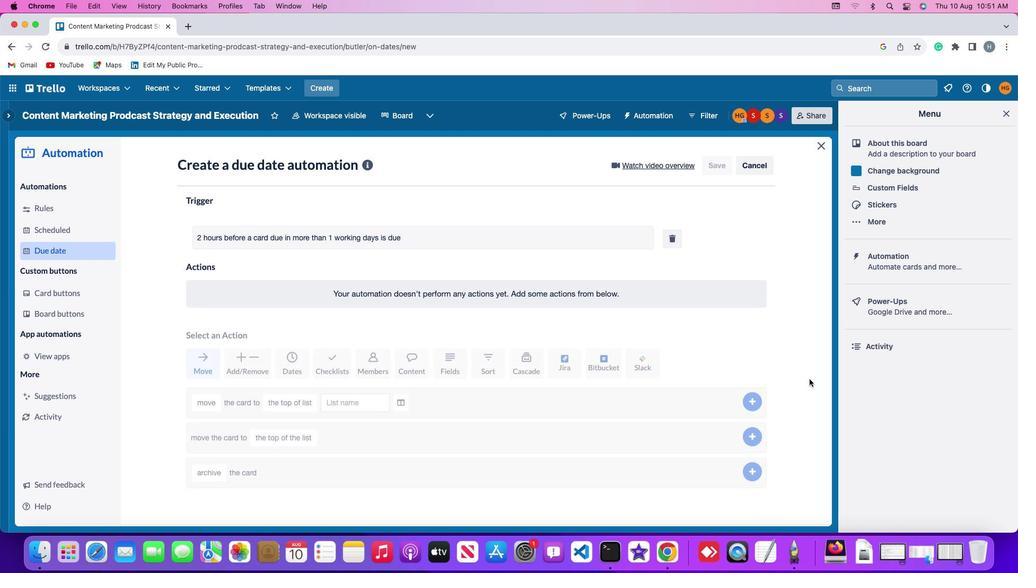 
